 Task: Add an event with the title Lunch and Learn: Effective Time and Priority Management, date '2024/05/24', time 9:40 AM to 11:40 AMand add a description: Lunch breaks often provide a chance for socializing and building relationships with colleagues. It's a time to connect with coworkers, share stories, and engage in casual conversations.Select event color  Tomato . Add location for the event as: 456 Gran Via, Madrid, Spain, logged in from the account softage.5@softage.netand send the event invitation to softage.9@softage.net and softage.10@softage.net. Set a reminder for the event Every weekday(Monday to Friday)
Action: Mouse moved to (1269, 94)
Screenshot: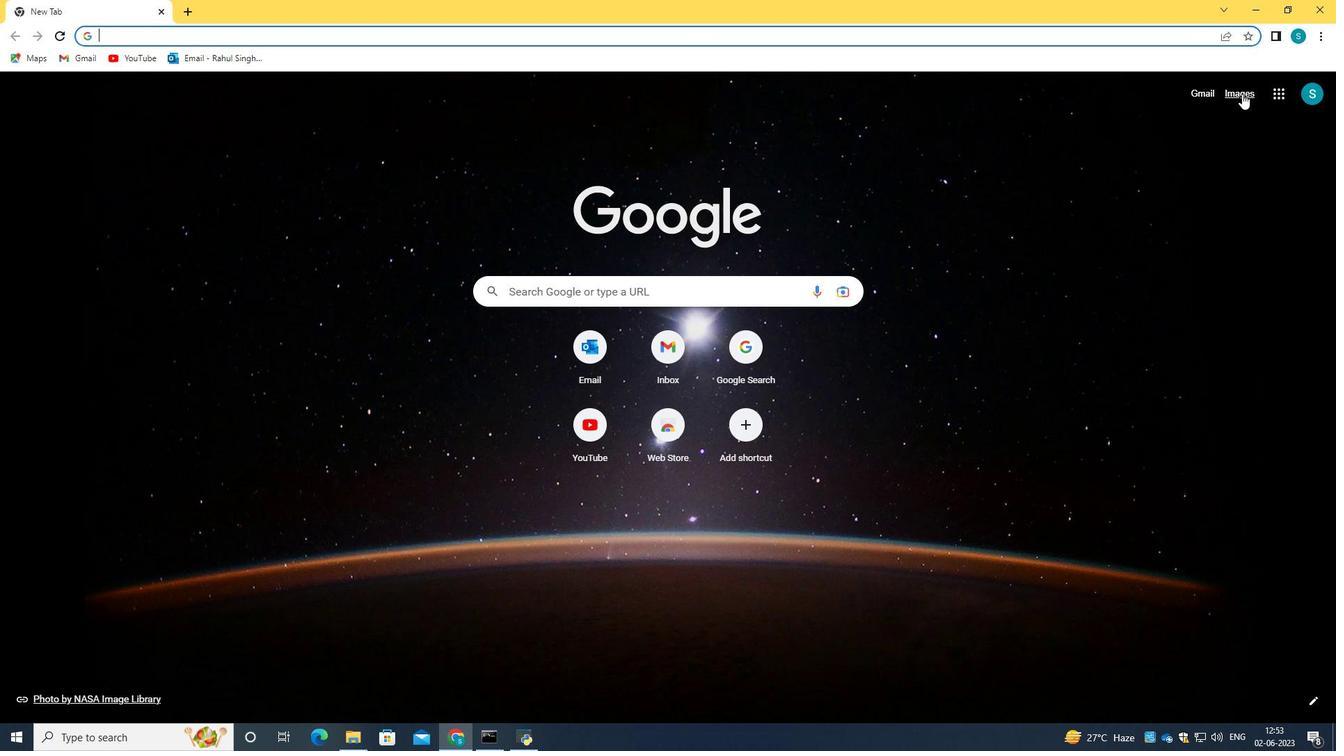 
Action: Mouse pressed left at (1269, 94)
Screenshot: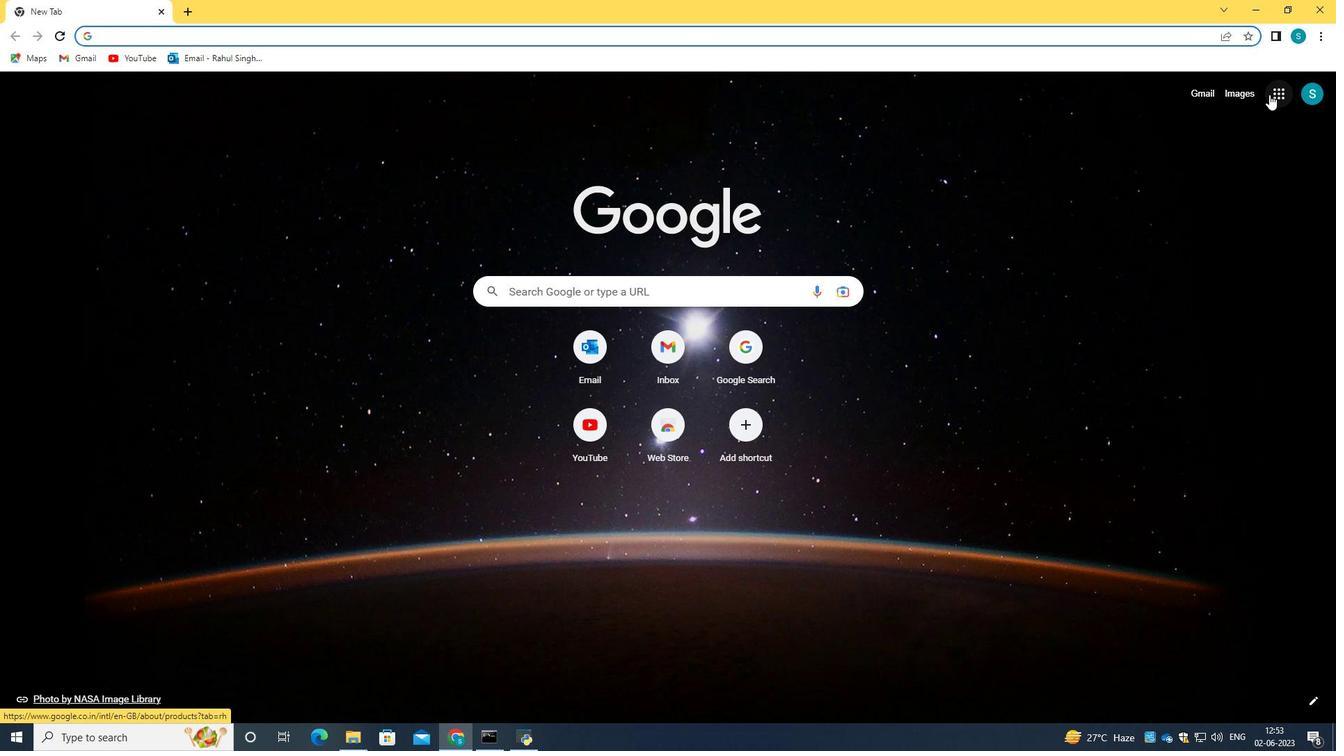 
Action: Mouse moved to (1165, 286)
Screenshot: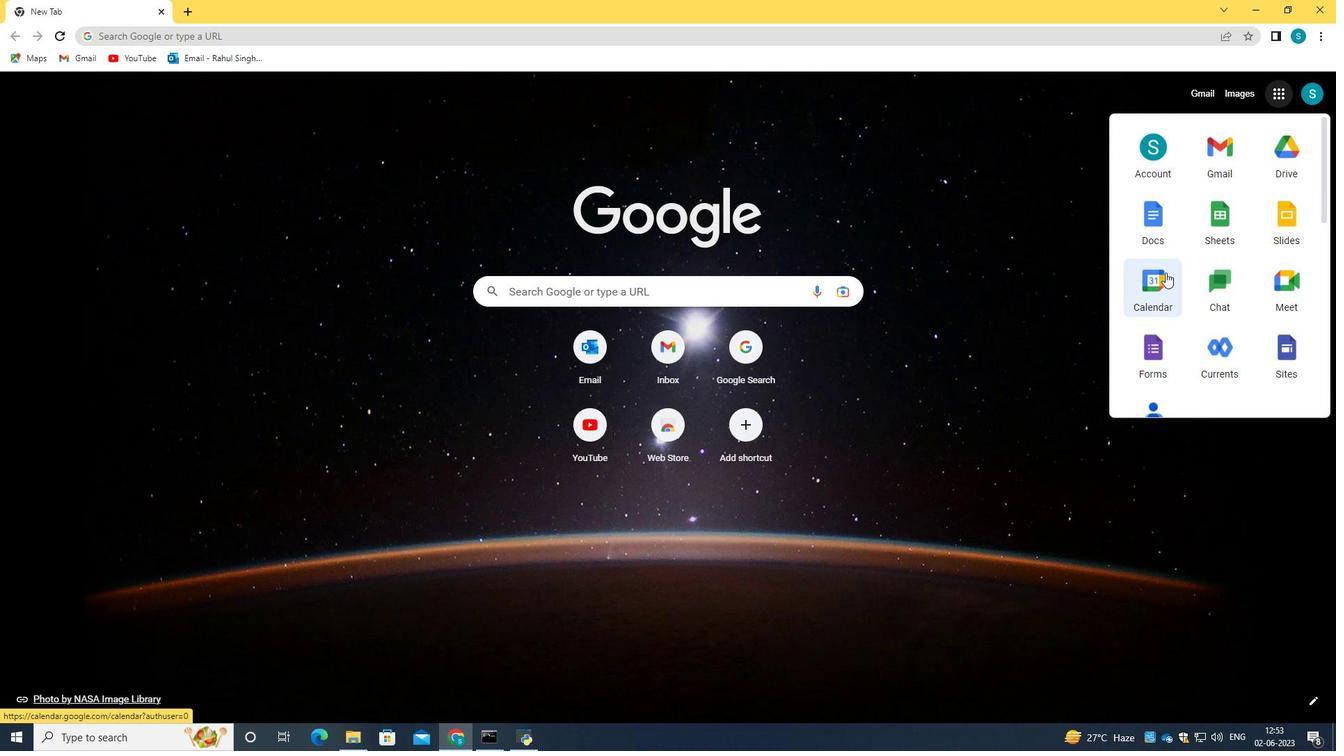 
Action: Mouse pressed left at (1165, 286)
Screenshot: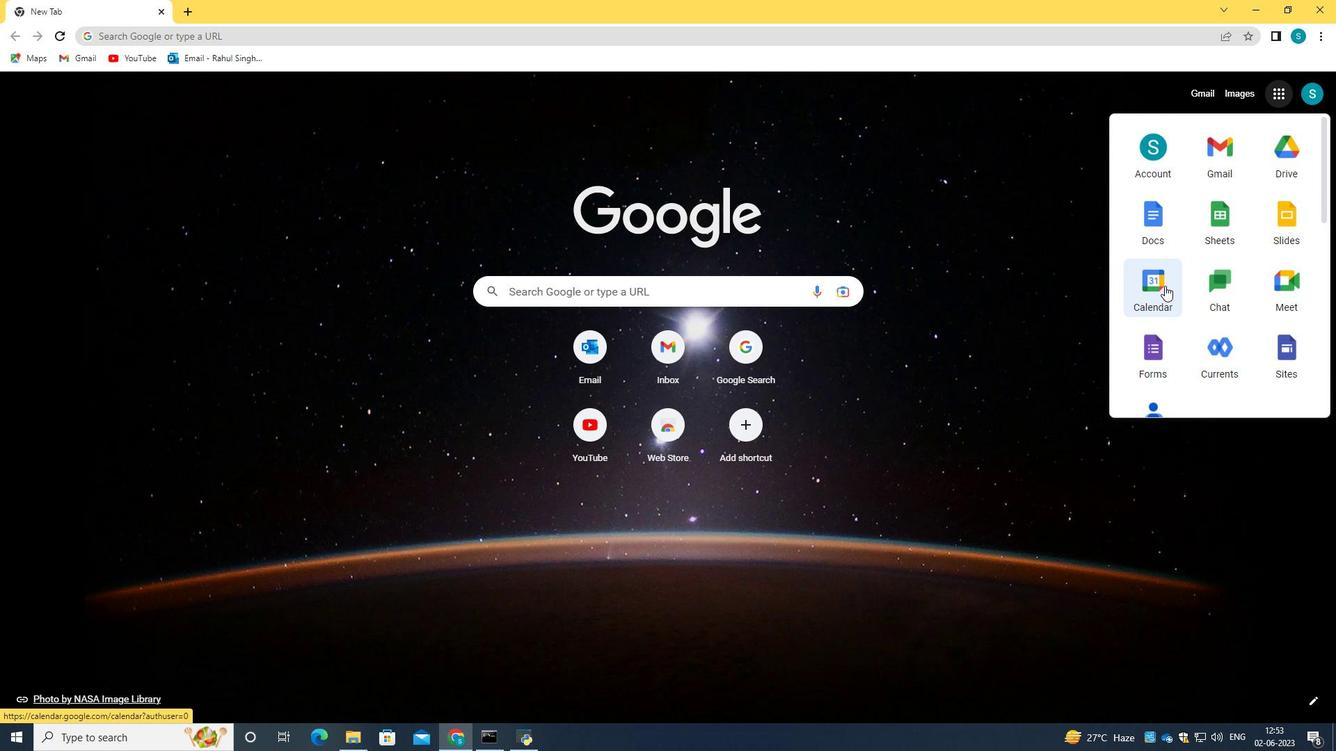 
Action: Mouse moved to (45, 151)
Screenshot: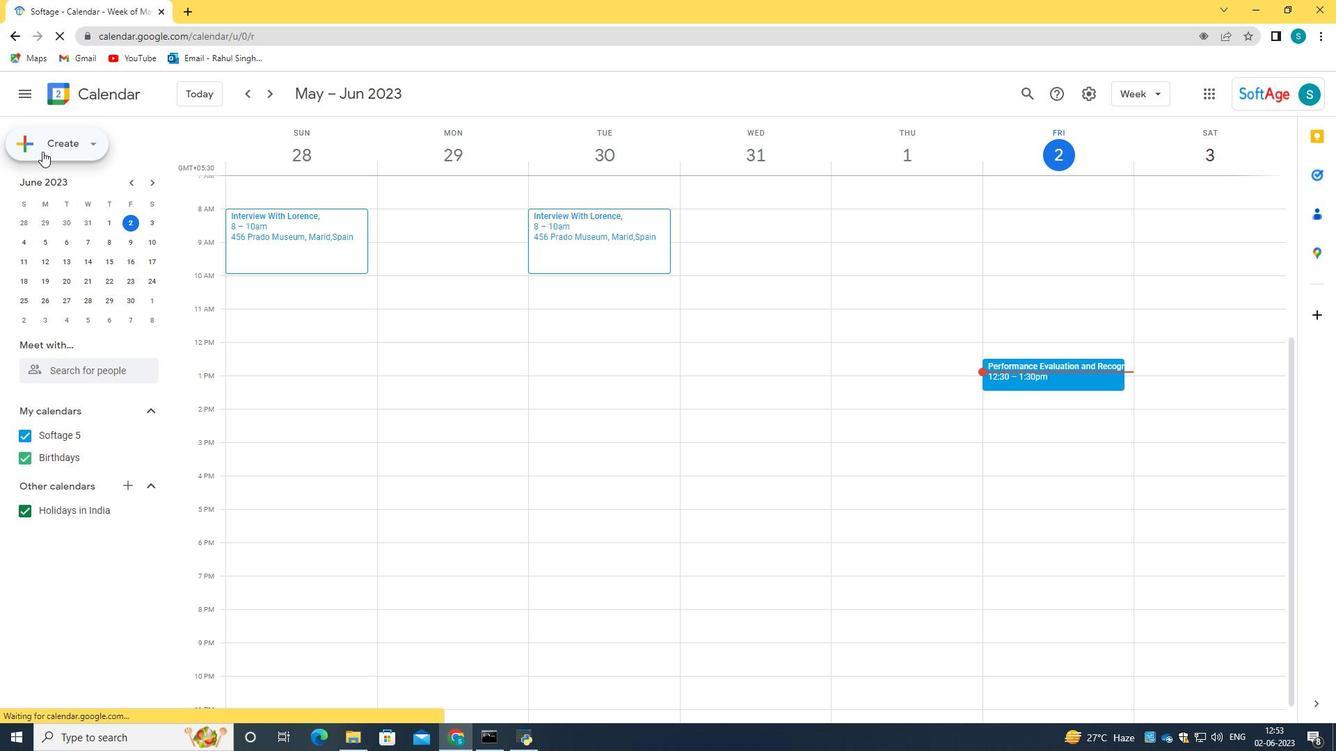 
Action: Mouse pressed left at (45, 151)
Screenshot: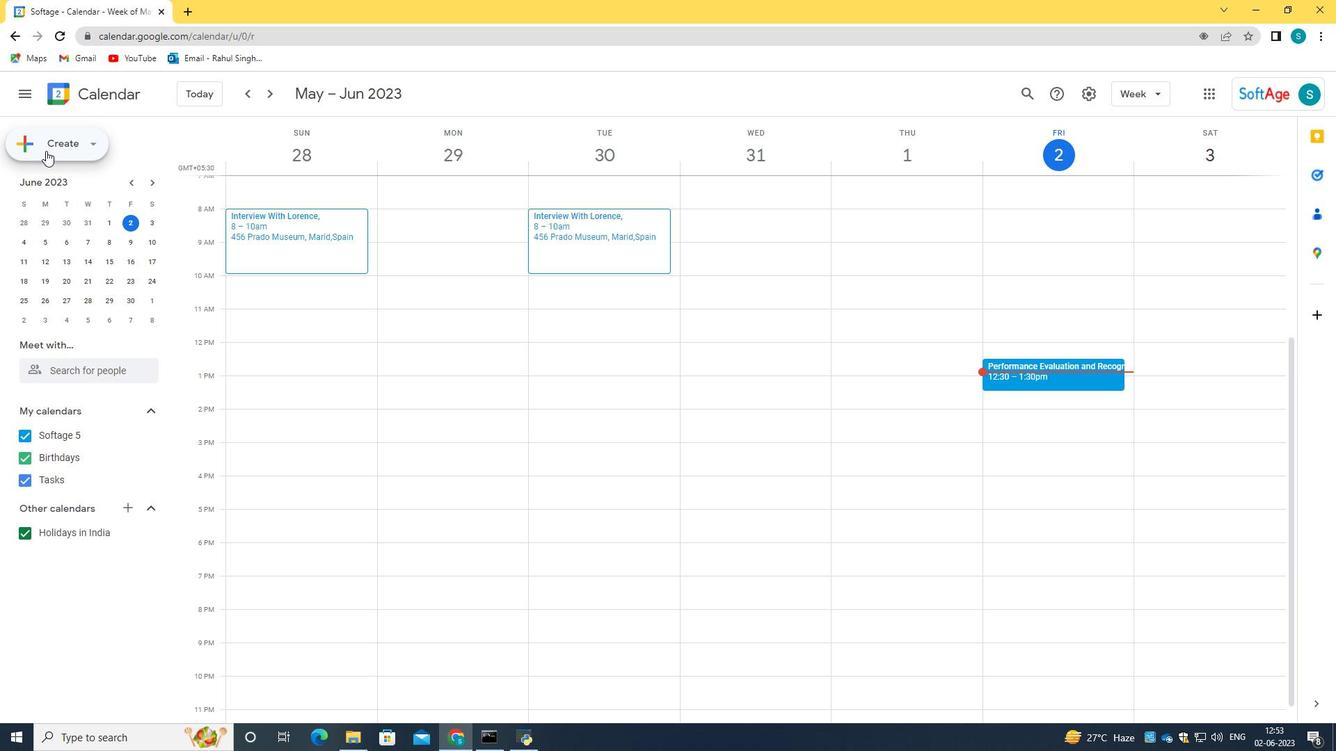 
Action: Mouse moved to (74, 187)
Screenshot: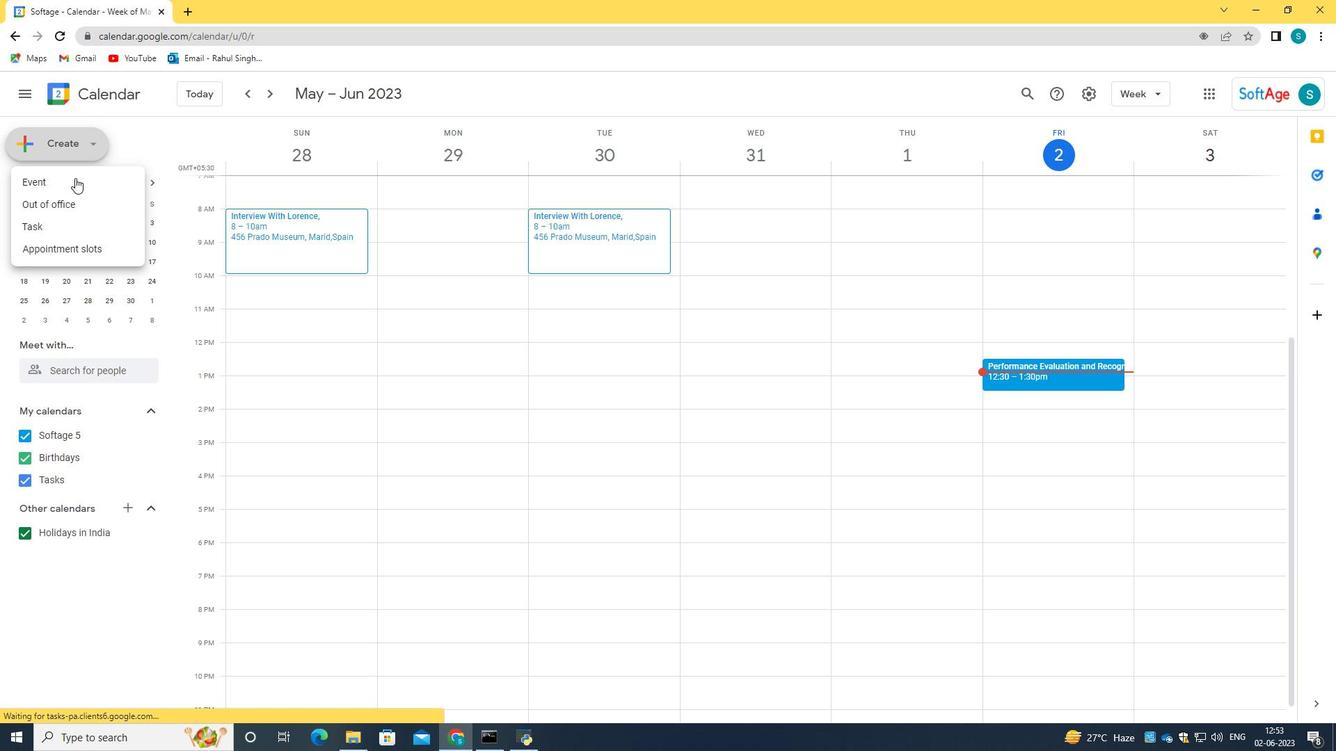 
Action: Mouse pressed left at (74, 187)
Screenshot: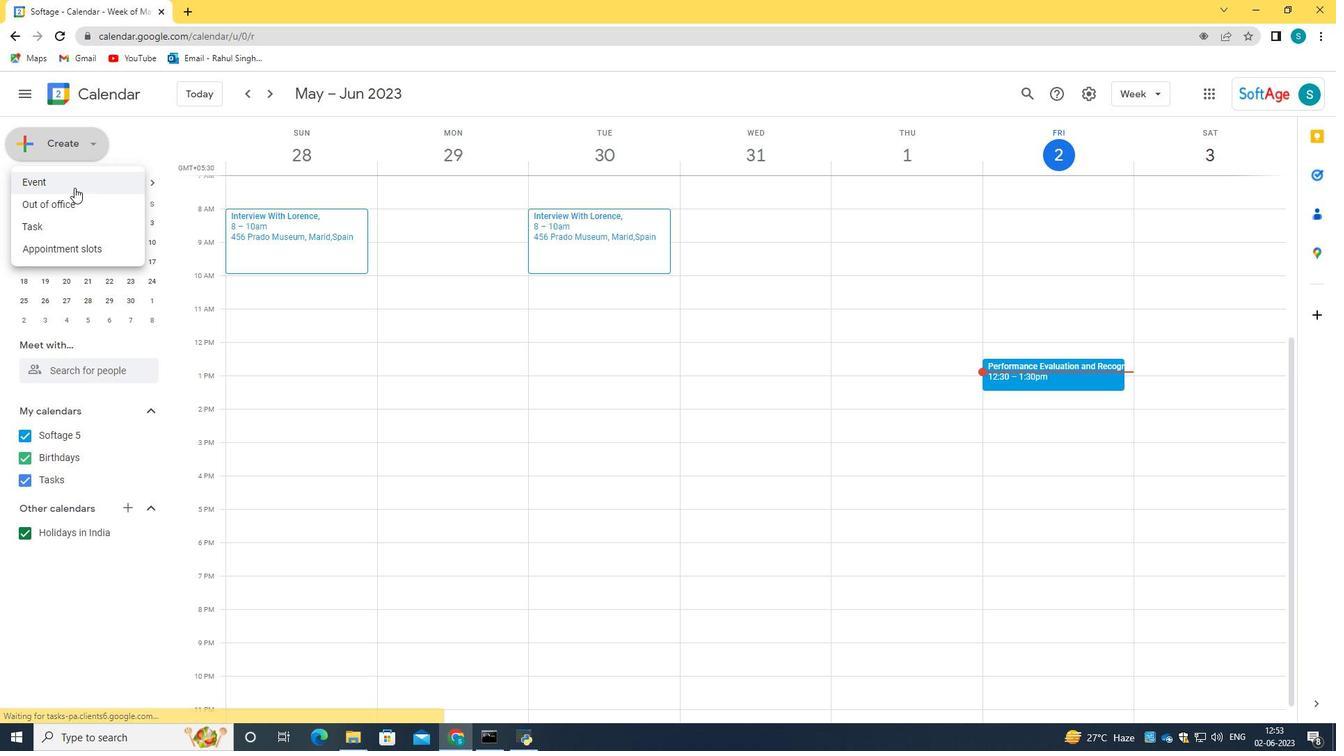 
Action: Mouse moved to (882, 566)
Screenshot: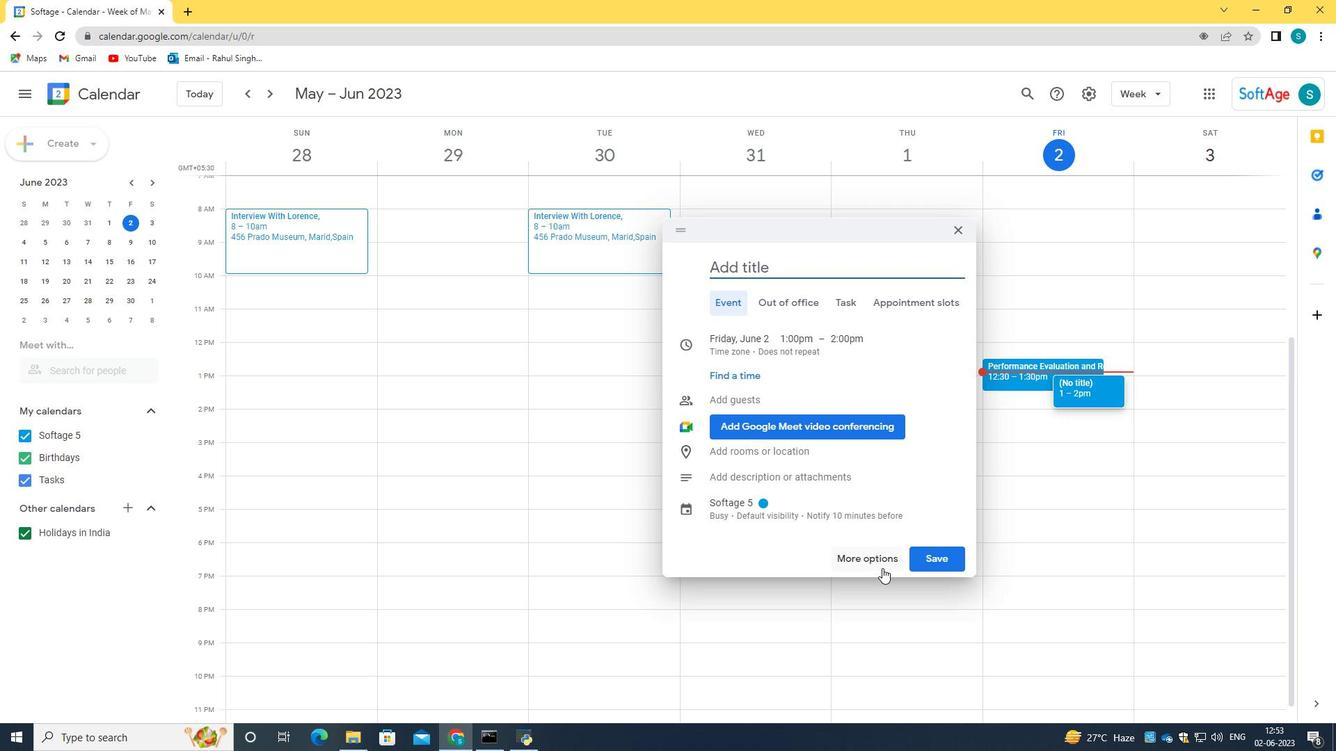 
Action: Mouse pressed left at (882, 566)
Screenshot: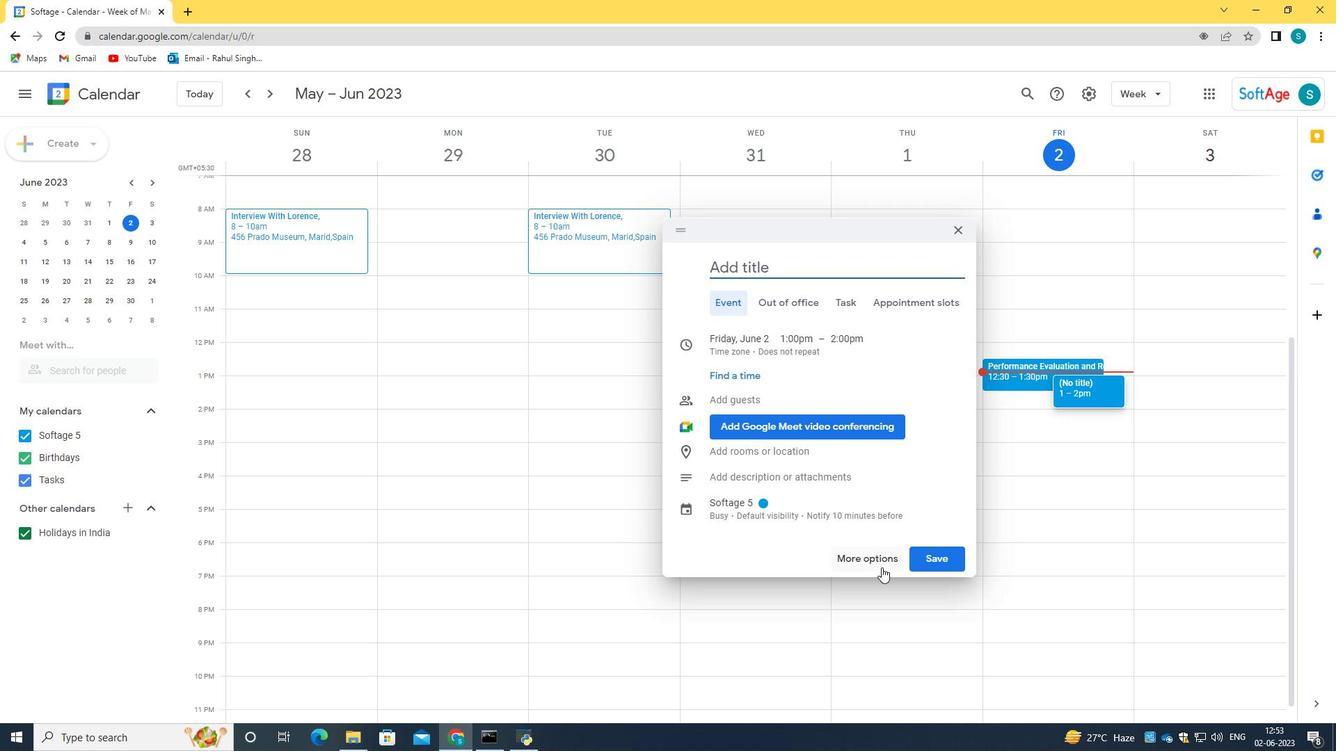 
Action: Mouse moved to (149, 97)
Screenshot: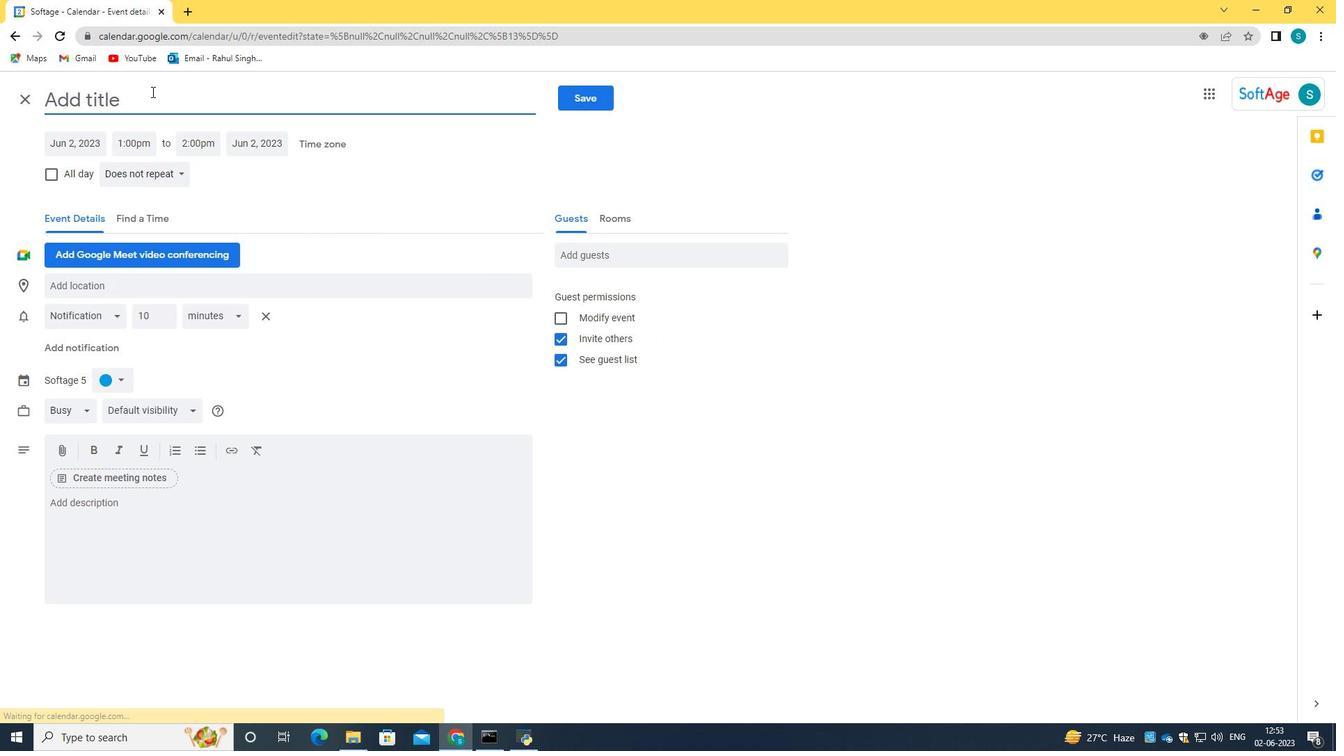 
Action: Mouse pressed left at (149, 97)
Screenshot: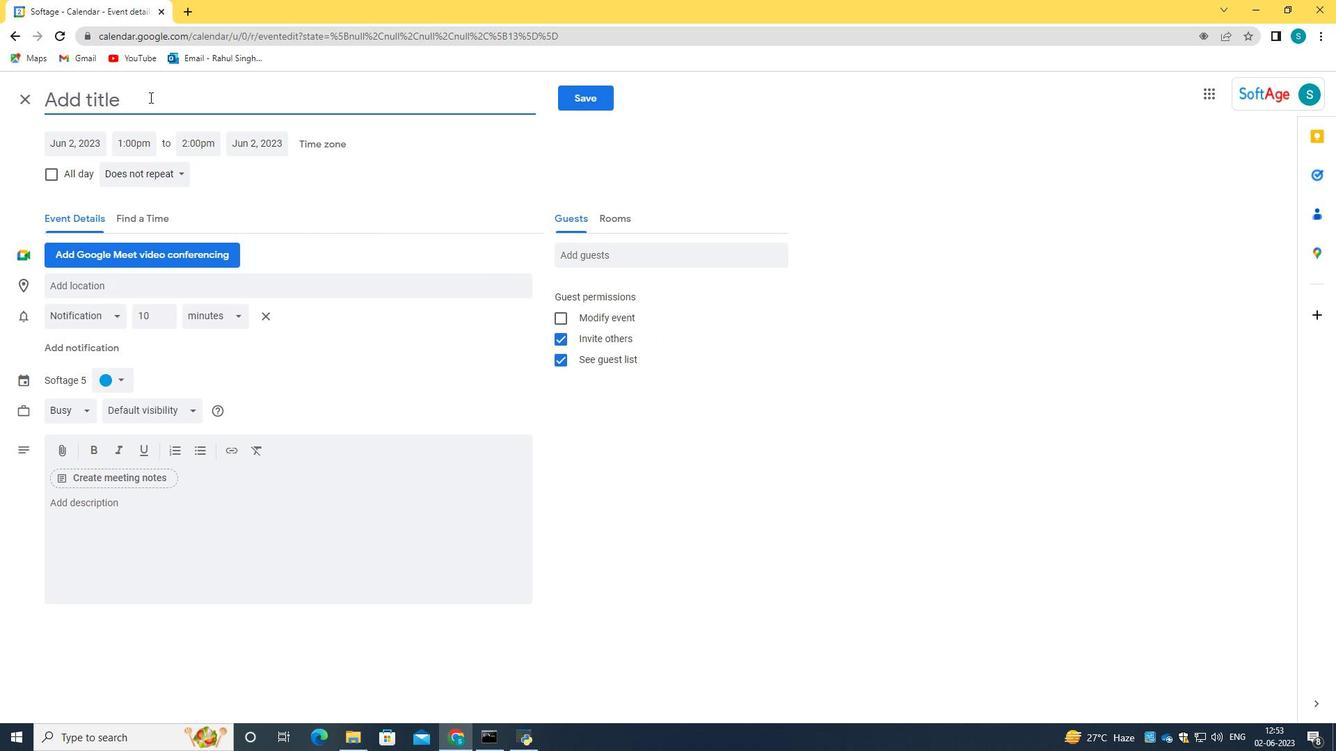 
Action: Key pressed <Key.caps_lock>L<Key.caps_lock>uc<Key.backspace>nch<Key.space>and<Key.space><Key.caps_lock>L<Key.caps_lock>earn<Key.shift_r><Key.shift_r><Key.shift_r><Key.shift_r>:<Key.space><Key.caps_lock>E<Key.caps_lock>ffective<Key.space><Key.caps_lock>T<Key.caps_lock>ime<Key.space>and<Key.space><Key.caps_lock>P<Key.caps_lock>rioity<Key.space><Key.caps_lock>M<Key.caps_lock>anagement
Screenshot: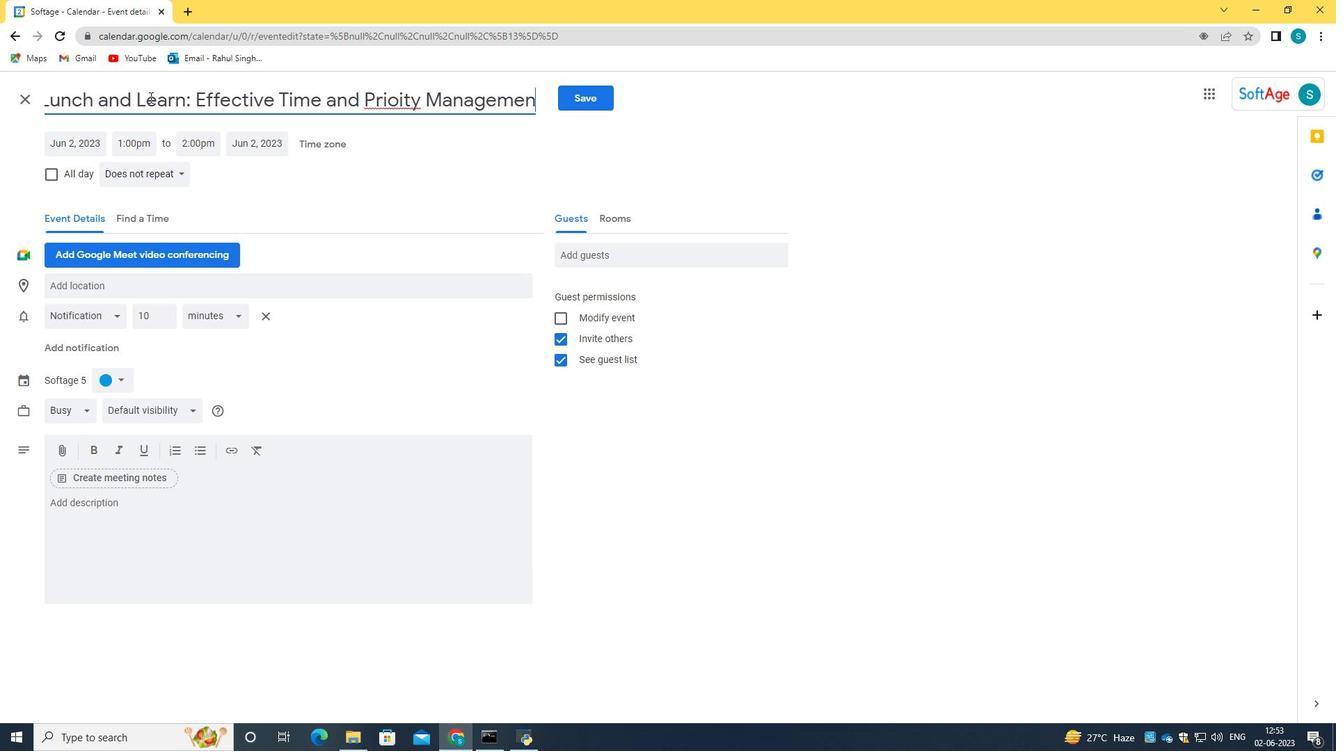 
Action: Mouse moved to (381, 98)
Screenshot: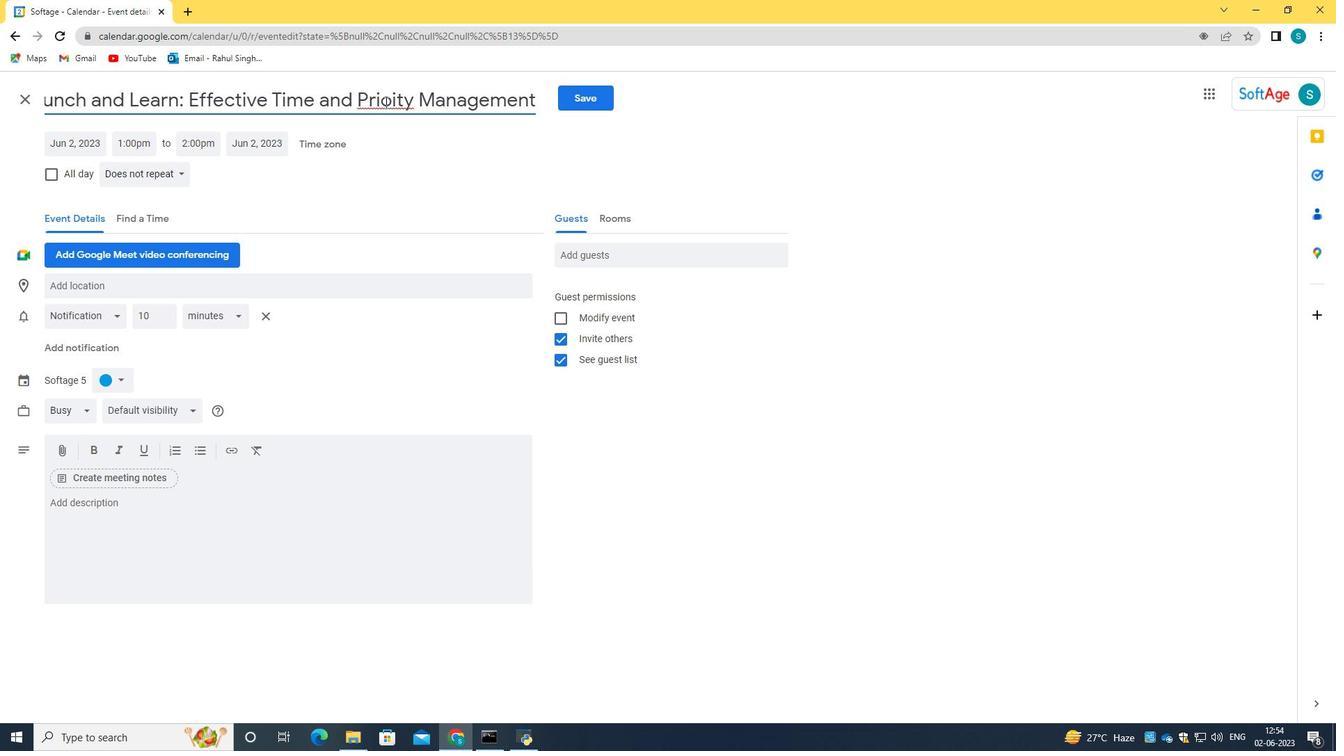 
Action: Mouse pressed left at (381, 98)
Screenshot: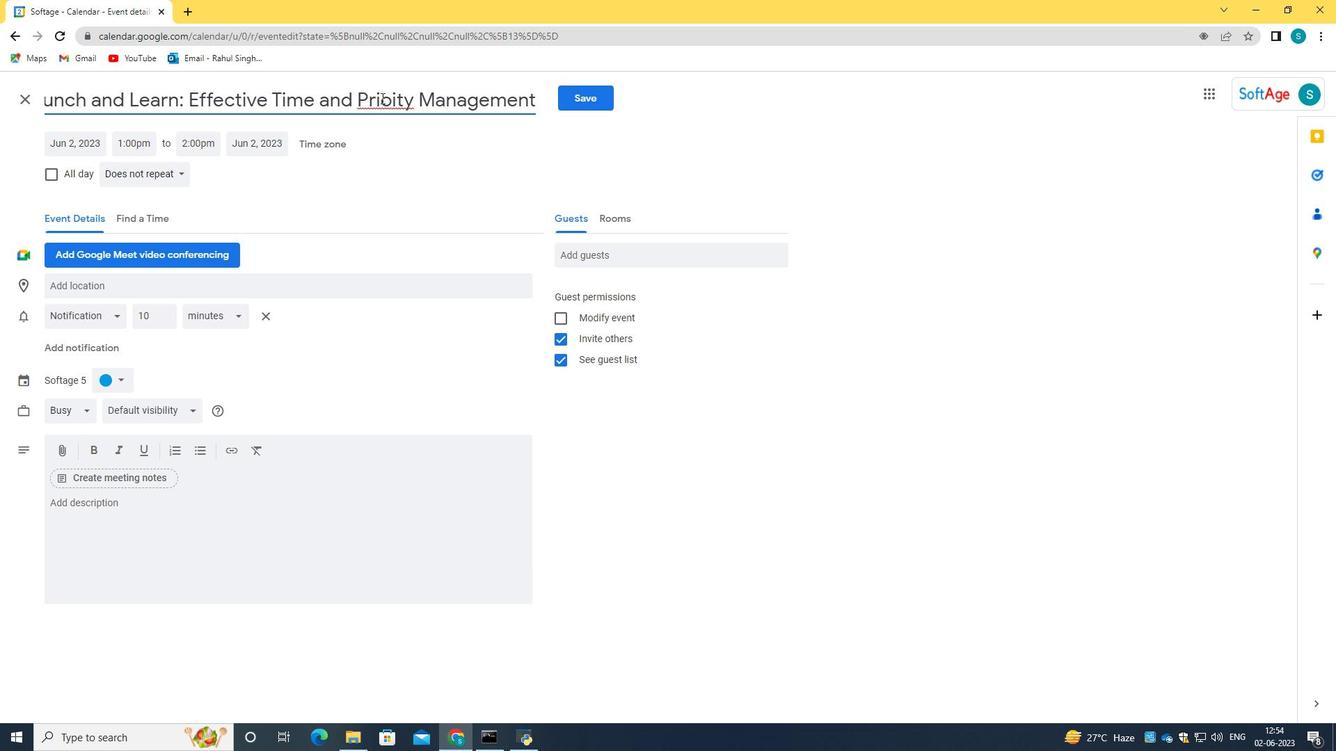 
Action: Mouse moved to (381, 97)
Screenshot: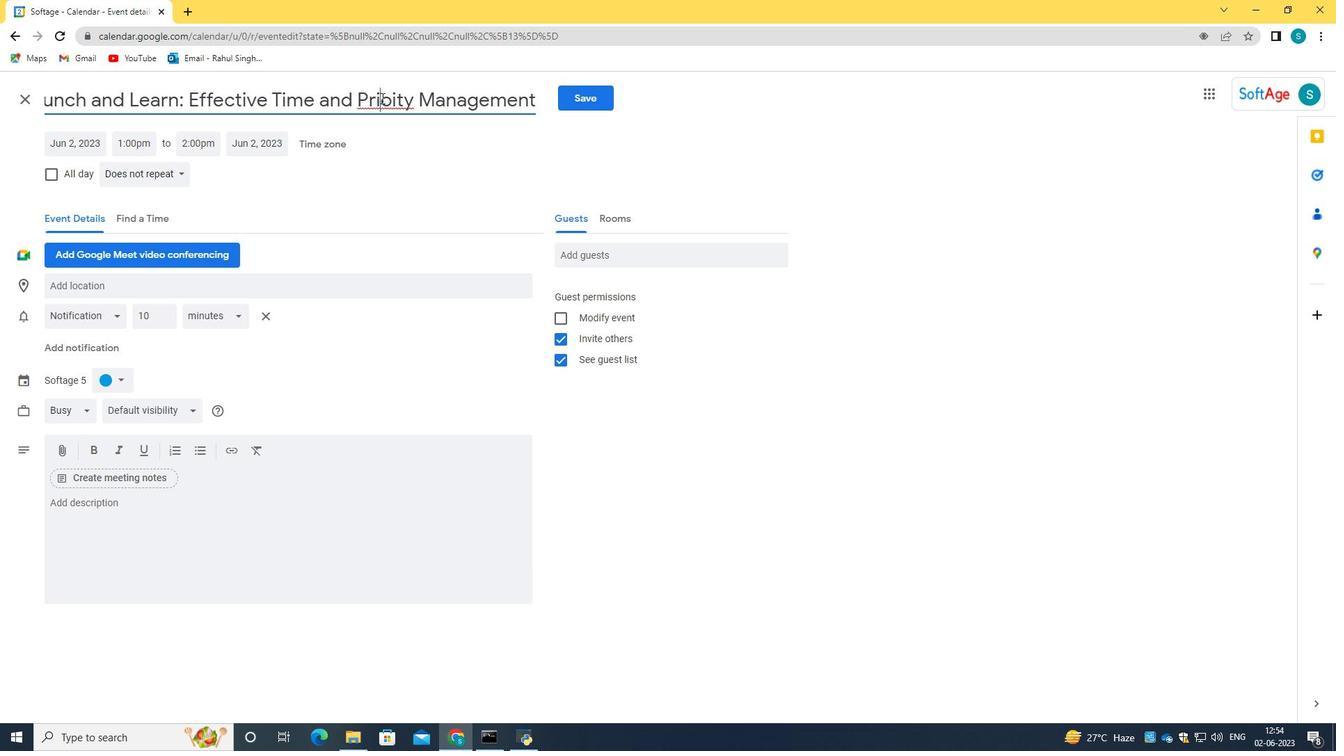 
Action: Mouse pressed right at (381, 97)
Screenshot: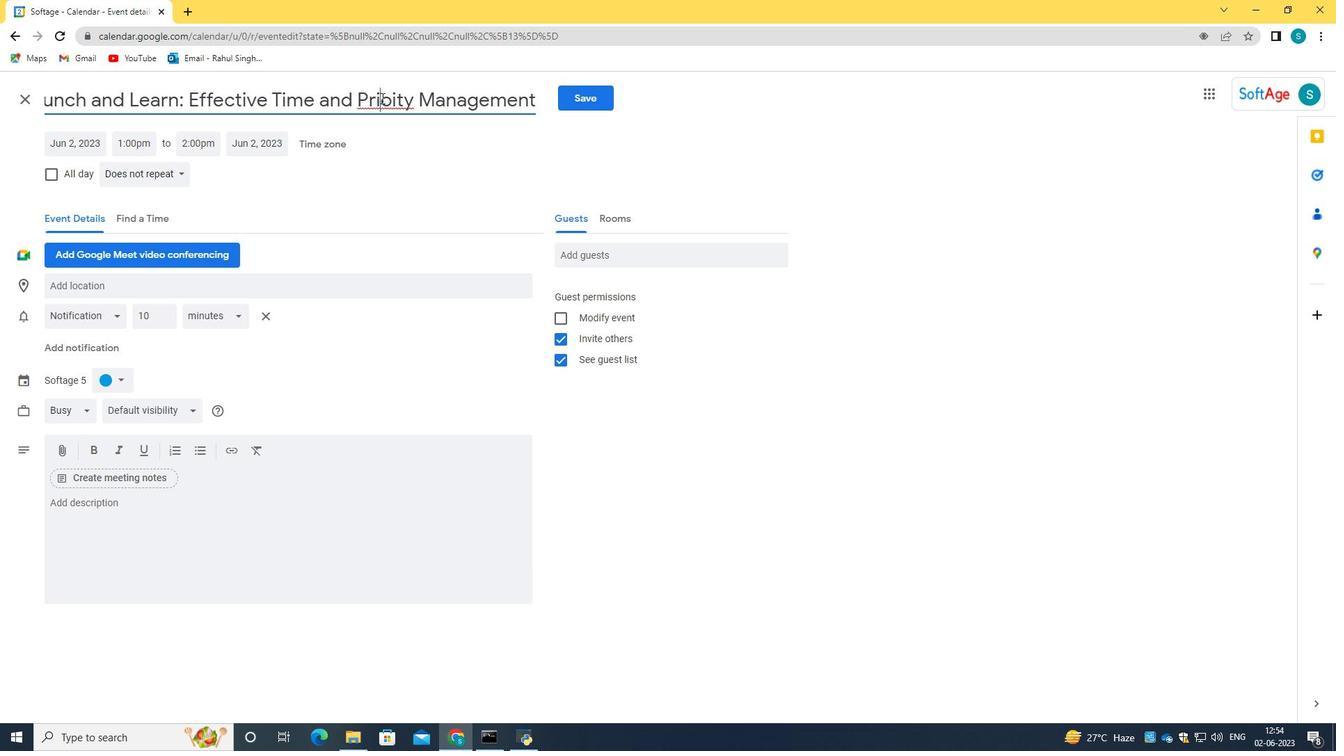 
Action: Mouse moved to (412, 108)
Screenshot: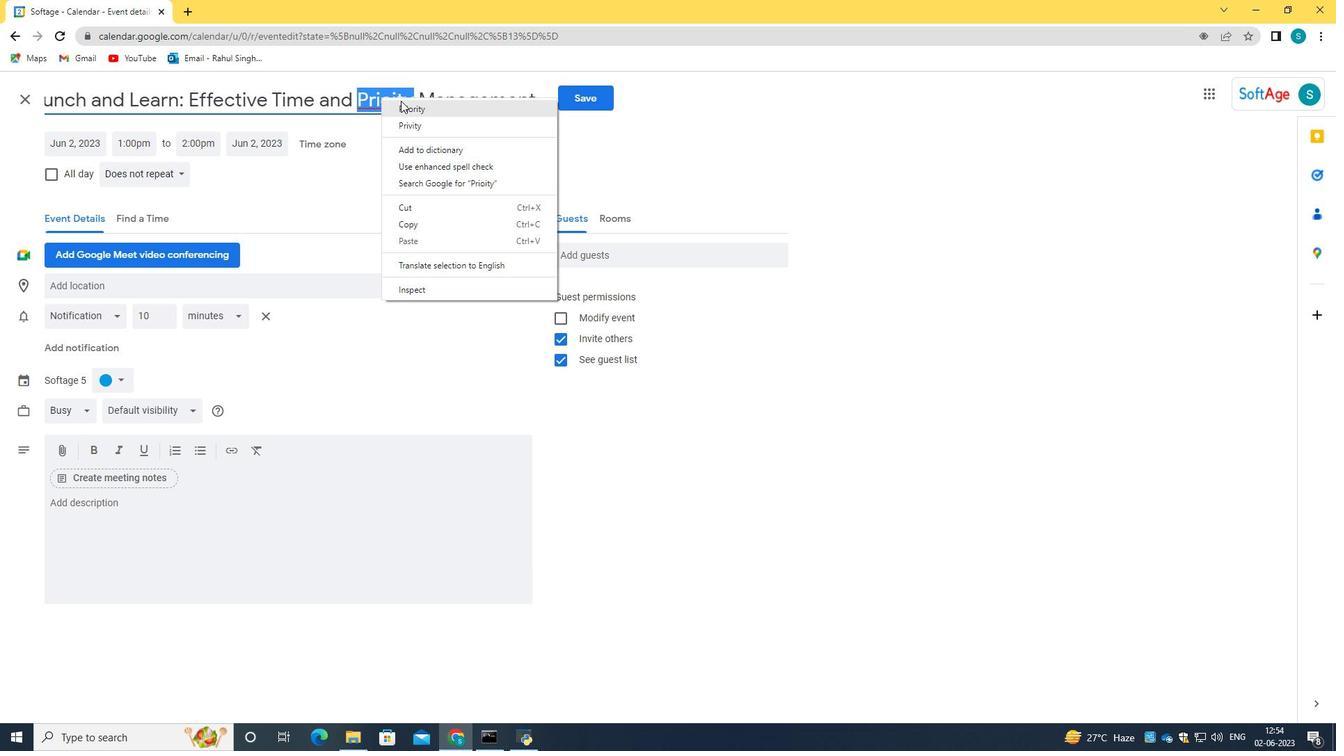 
Action: Mouse pressed left at (412, 108)
Screenshot: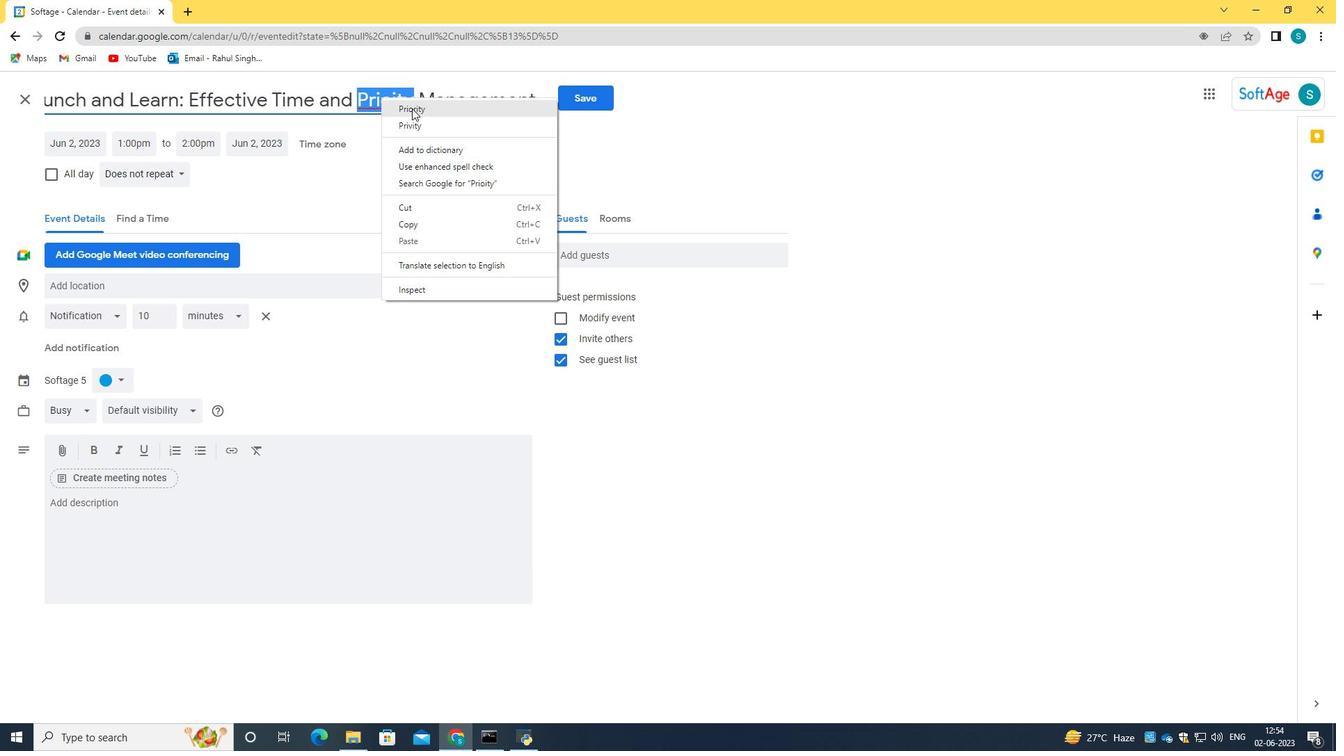 
Action: Mouse moved to (540, 98)
Screenshot: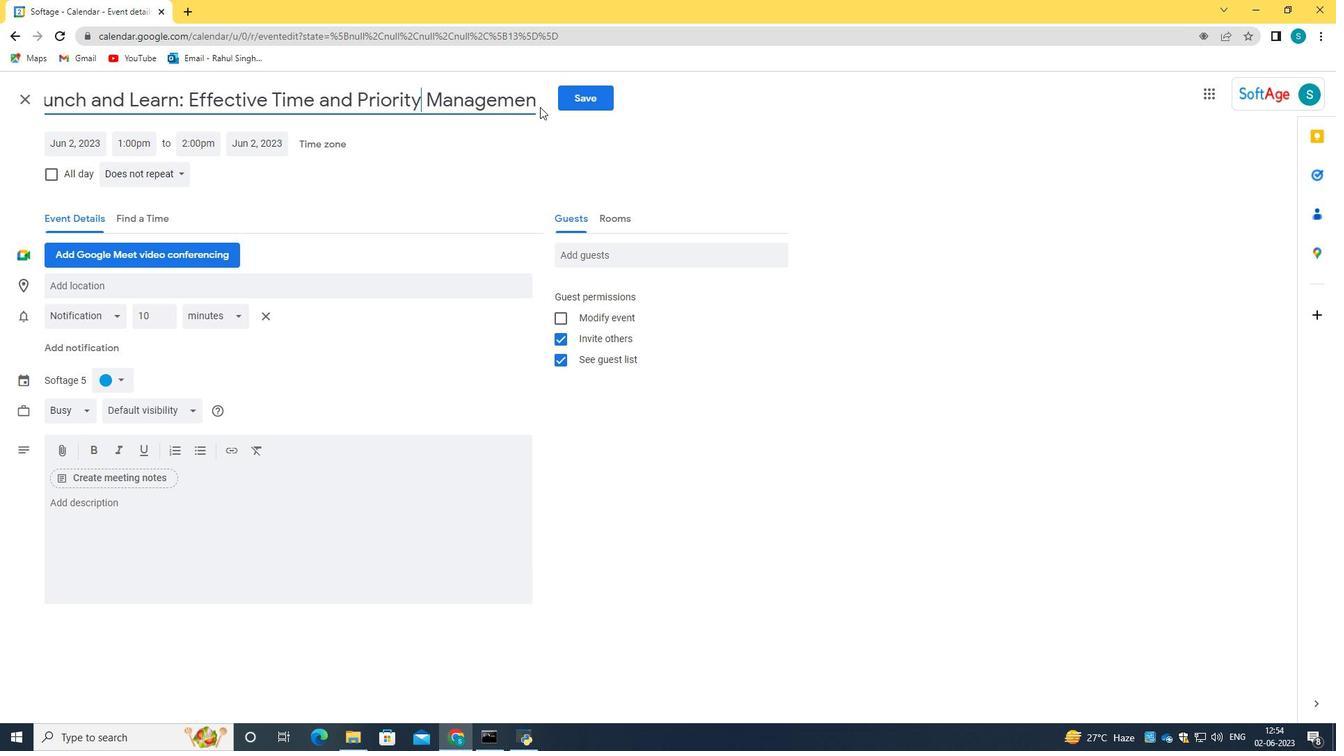 
Action: Mouse pressed left at (540, 98)
Screenshot: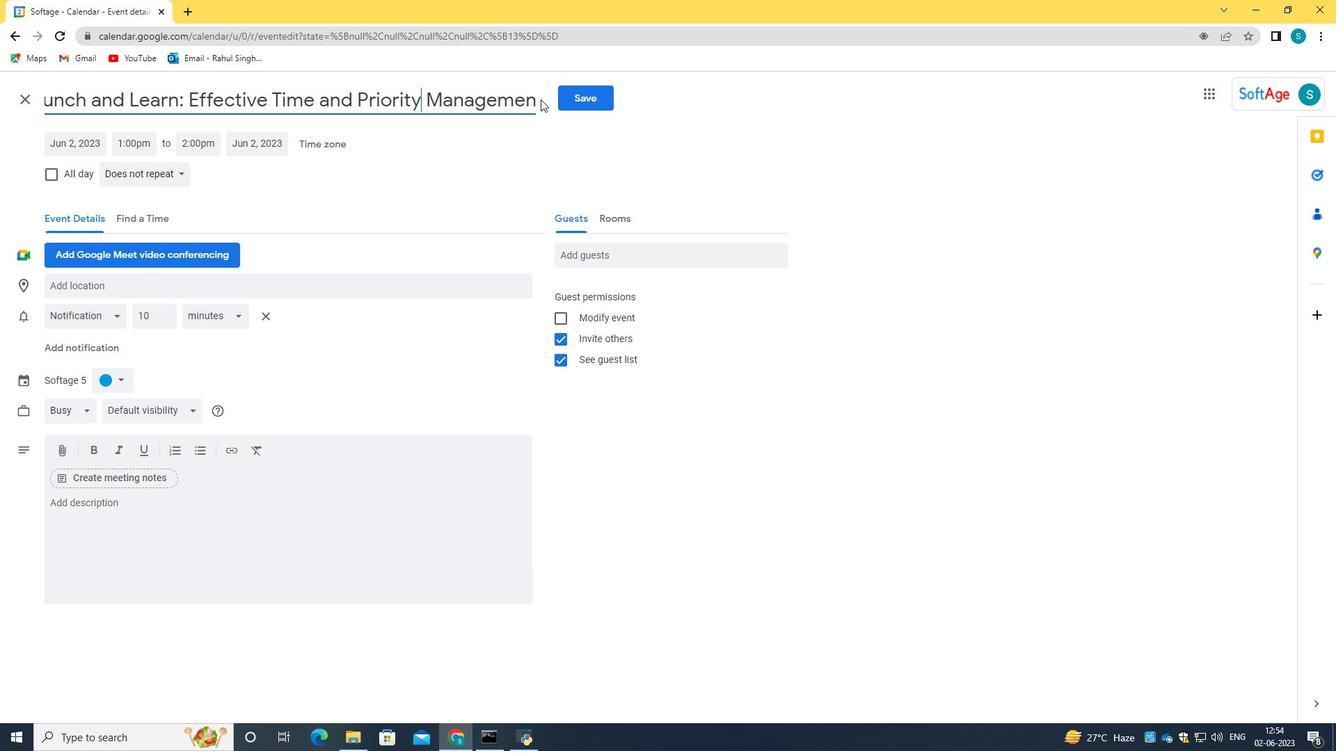 
Action: Mouse moved to (530, 103)
Screenshot: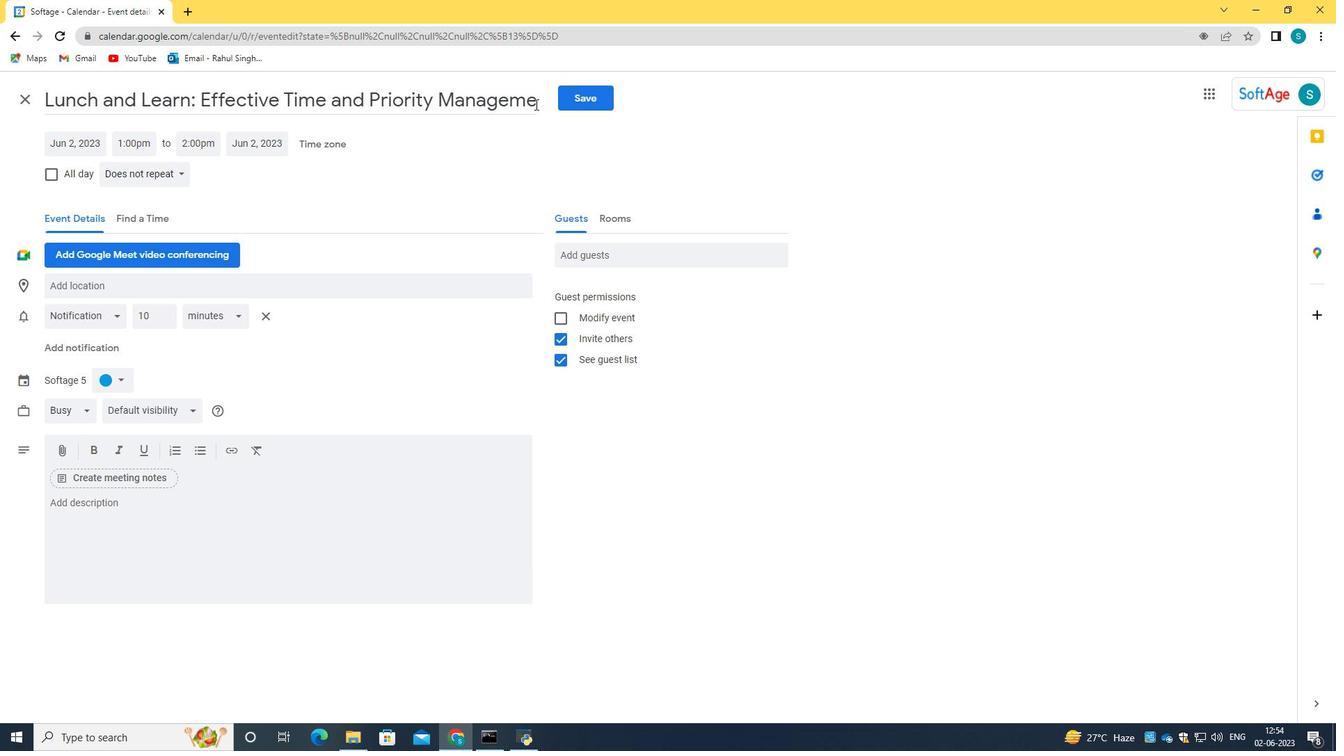 
Action: Key pressed <Key.right><Key.right><Key.right><Key.right><Key.right><Key.right><Key.right><Key.right><Key.right><Key.right><Key.right><Key.right><Key.right><Key.right><Key.right><Key.right><Key.right><Key.right><Key.right><Key.right><Key.right>
Screenshot: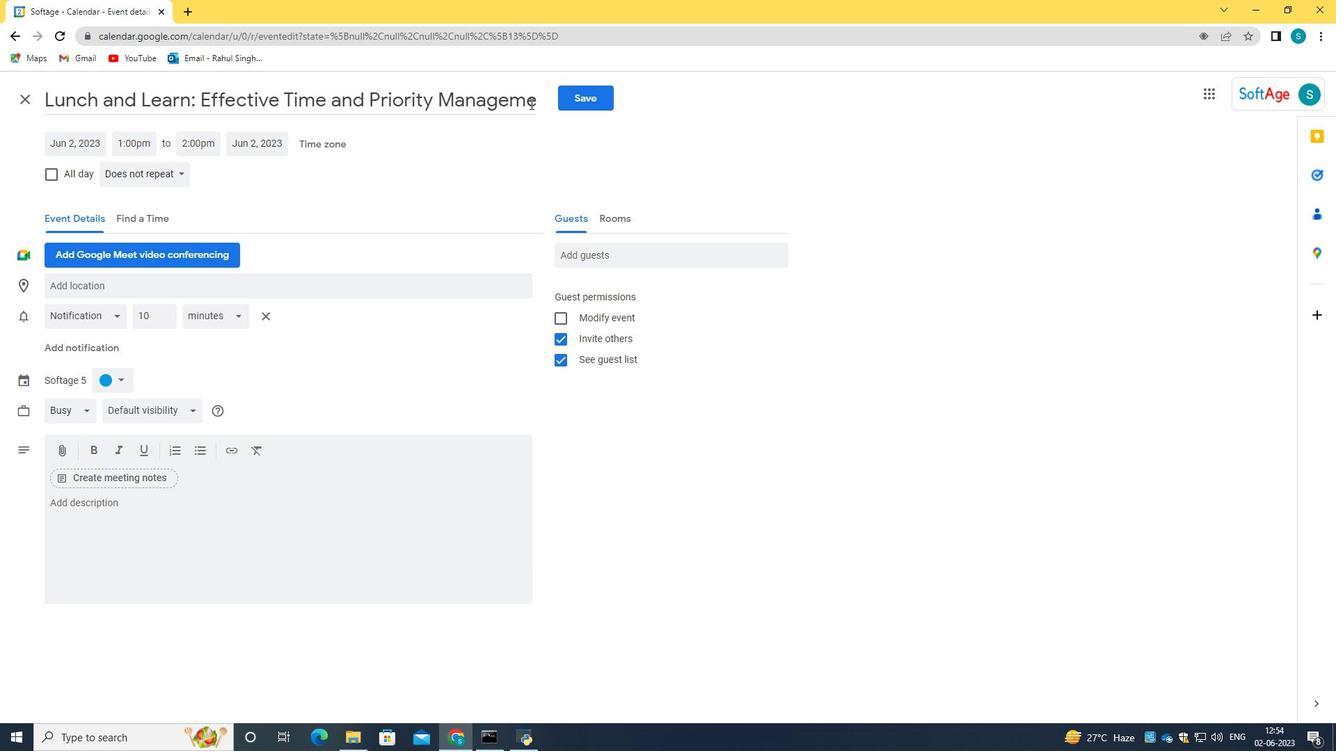 
Action: Mouse pressed left at (530, 103)
Screenshot: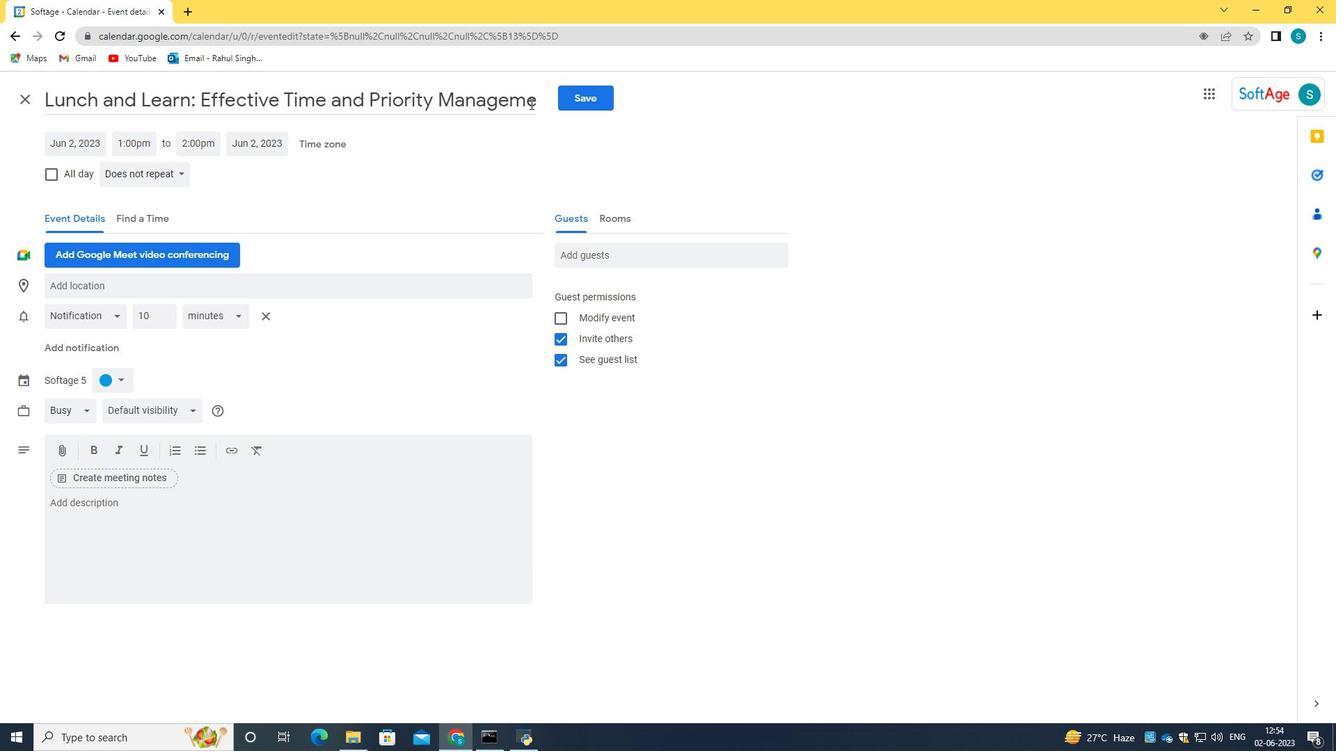 
Action: Key pressed <Key.right><Key.right><Key.right><Key.right><Key.right><Key.right><Key.right><Key.right><Key.right><Key.right><Key.right><Key.right><Key.right><Key.right><Key.right><Key.right><Key.right><Key.right><Key.right><Key.right><Key.right><Key.right><Key.right>
Screenshot: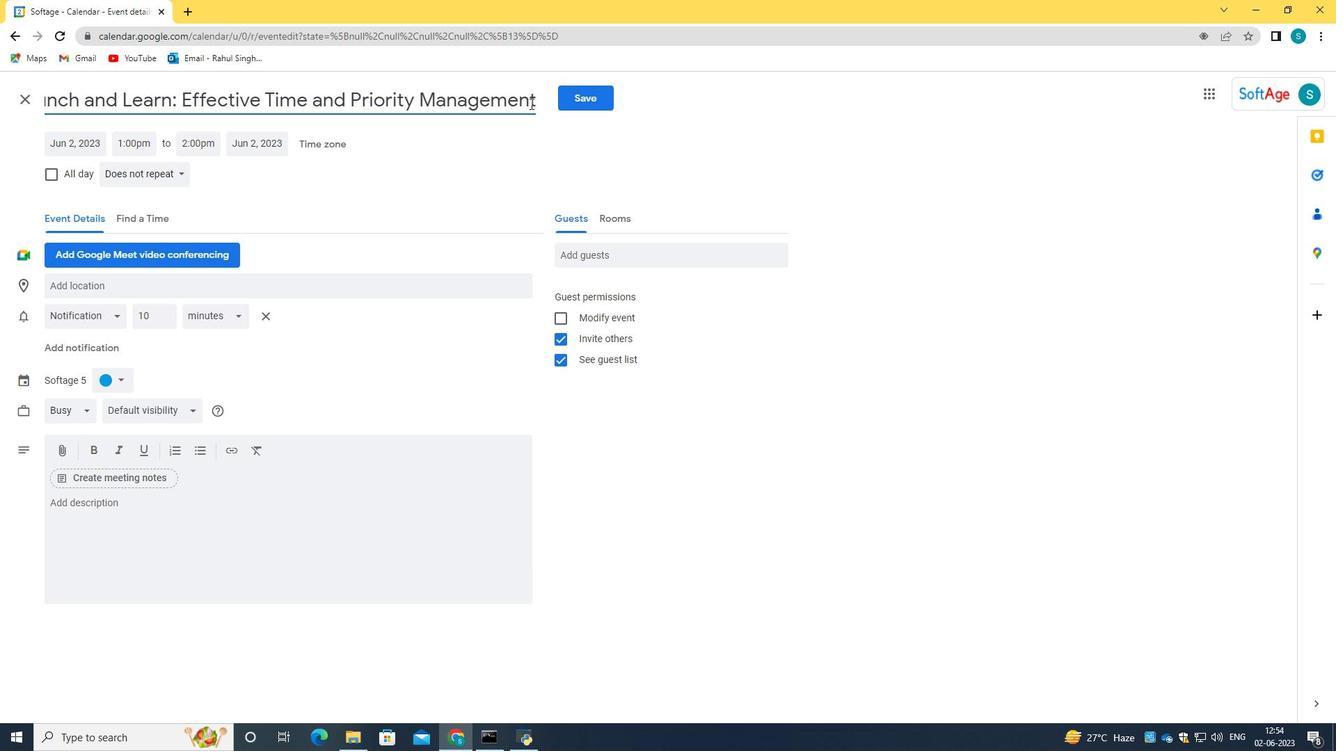 
Action: Mouse moved to (78, 138)
Screenshot: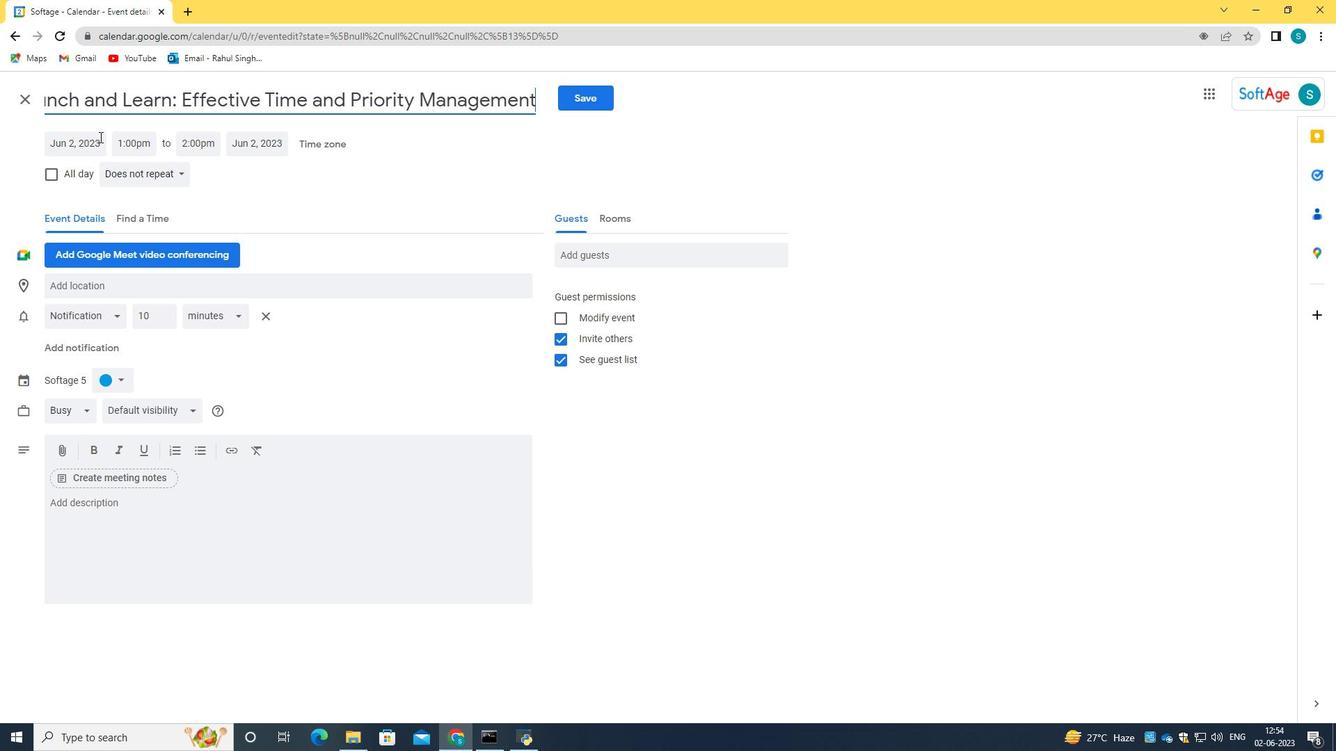 
Action: Mouse pressed left at (78, 138)
Screenshot: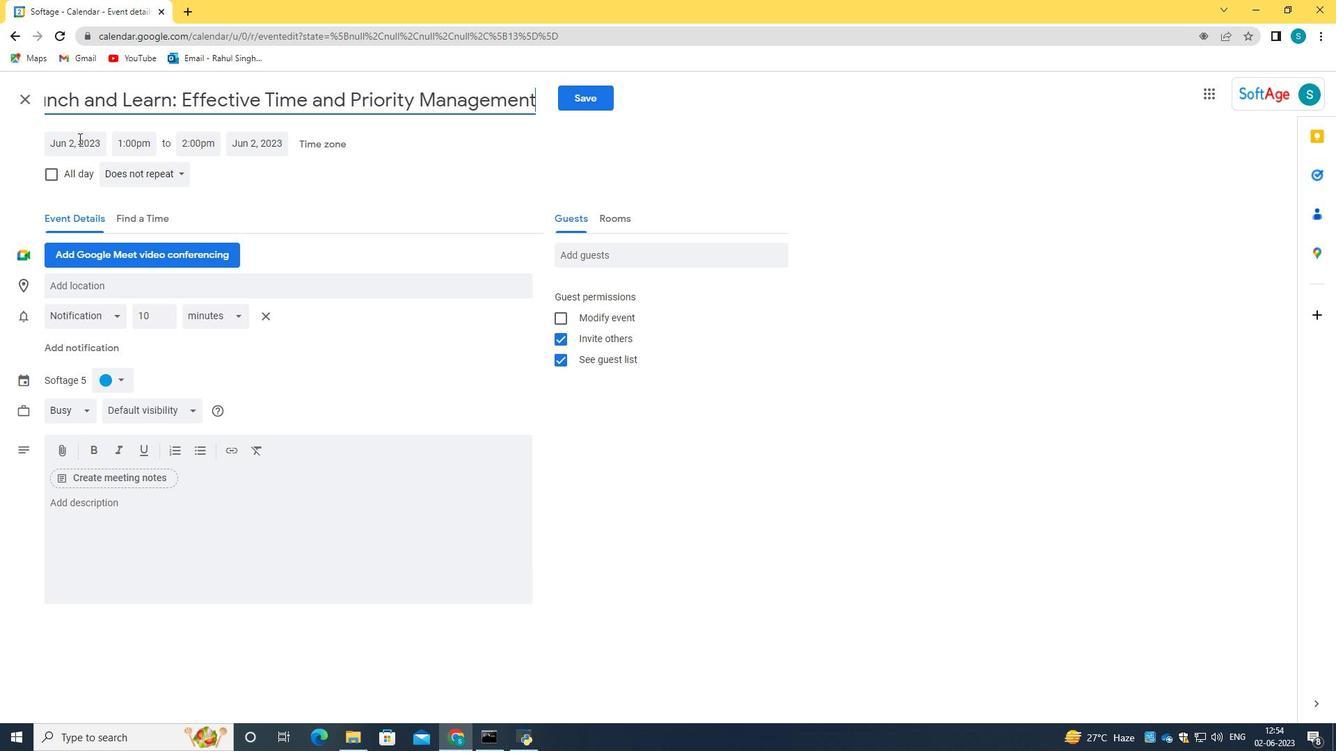 
Action: Key pressed 2024/05/24<Key.tab>9<Key.shift_r>:40am<Key.tab>11<Key.shift_r>:40am<Key.tab>
Screenshot: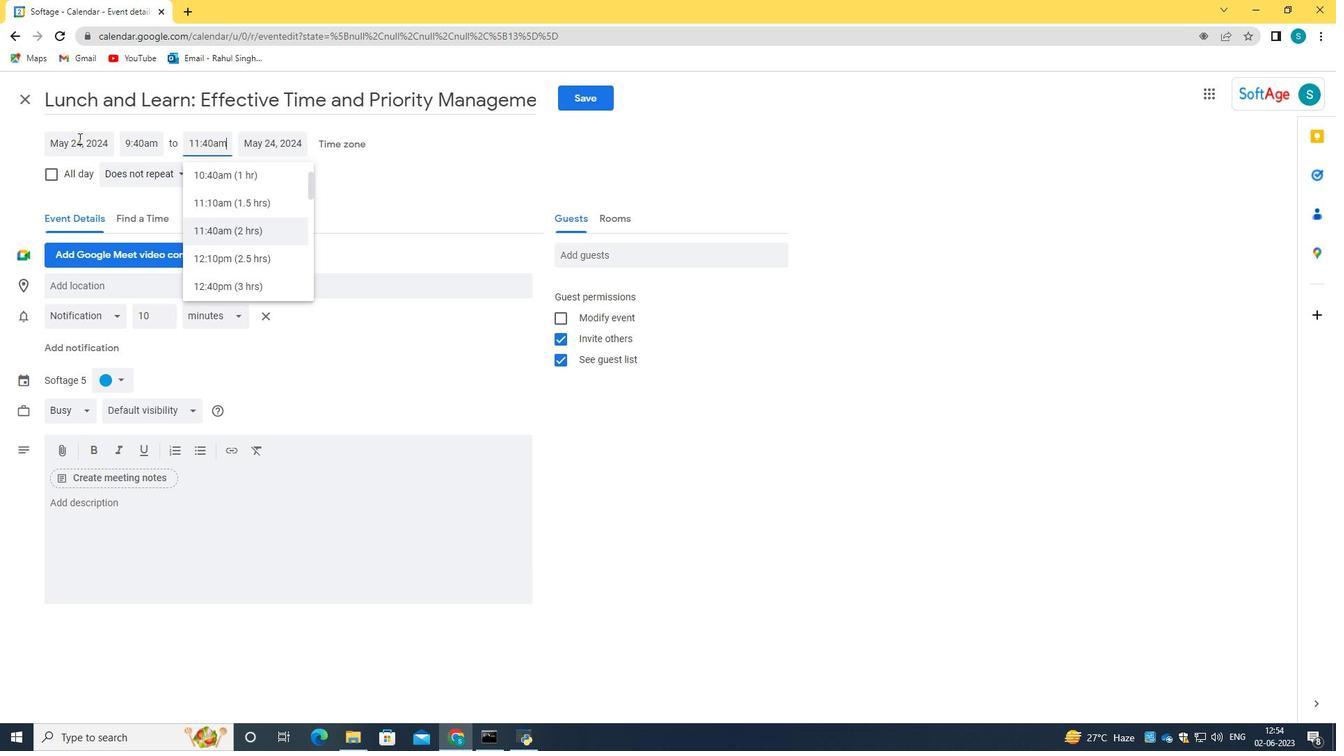 
Action: Mouse moved to (215, 204)
Screenshot: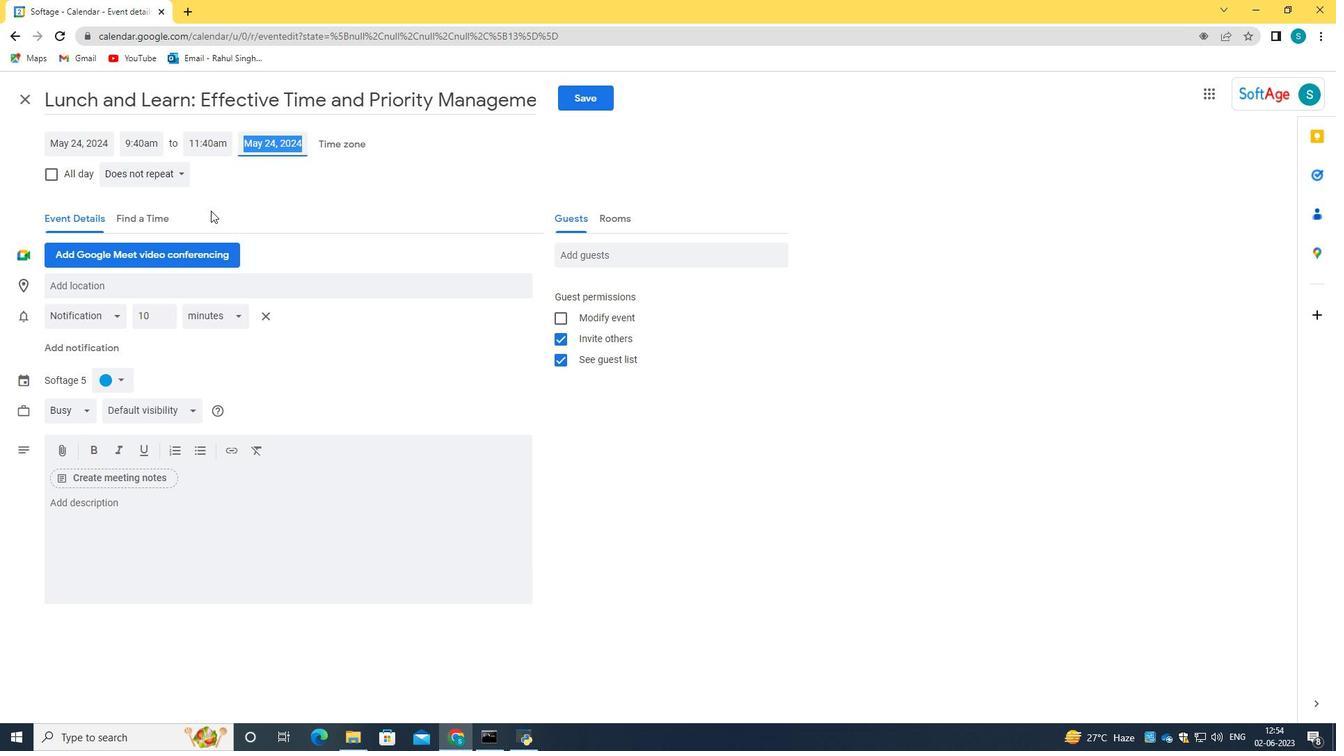 
Action: Mouse pressed left at (215, 204)
Screenshot: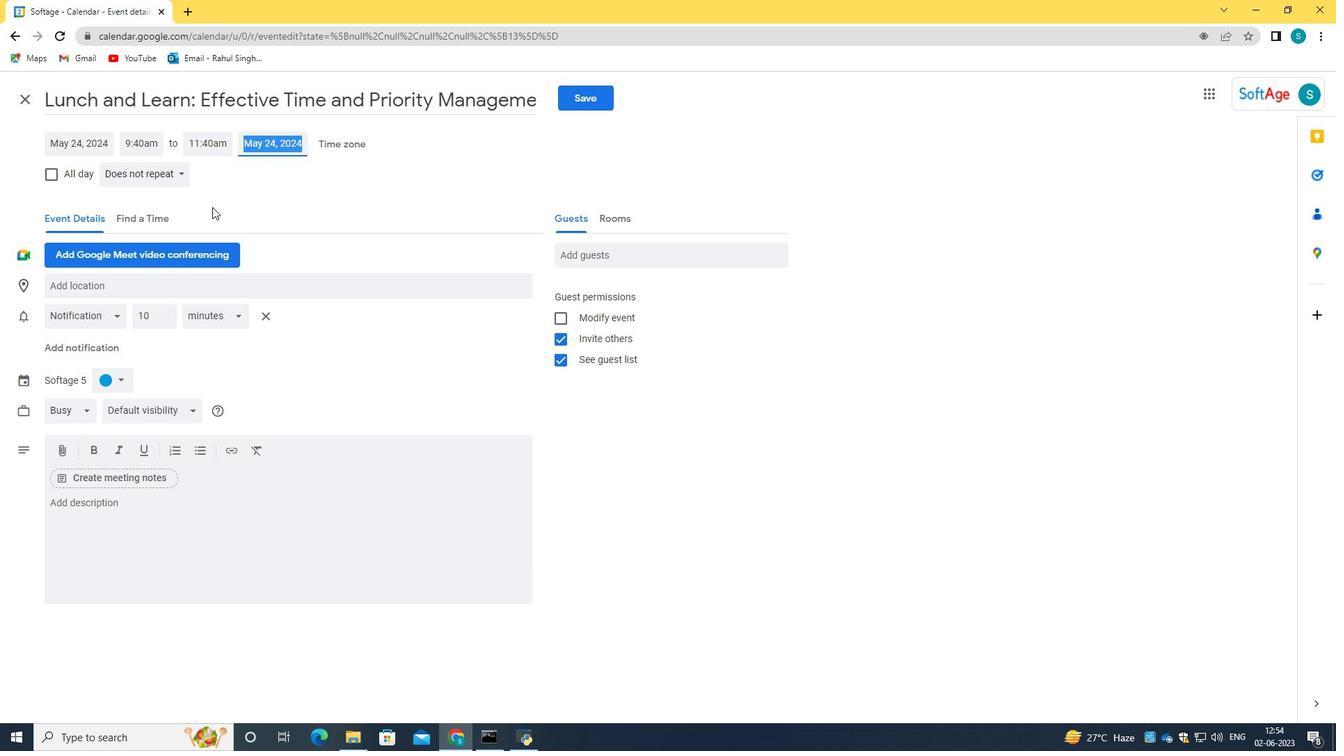 
Action: Mouse moved to (178, 532)
Screenshot: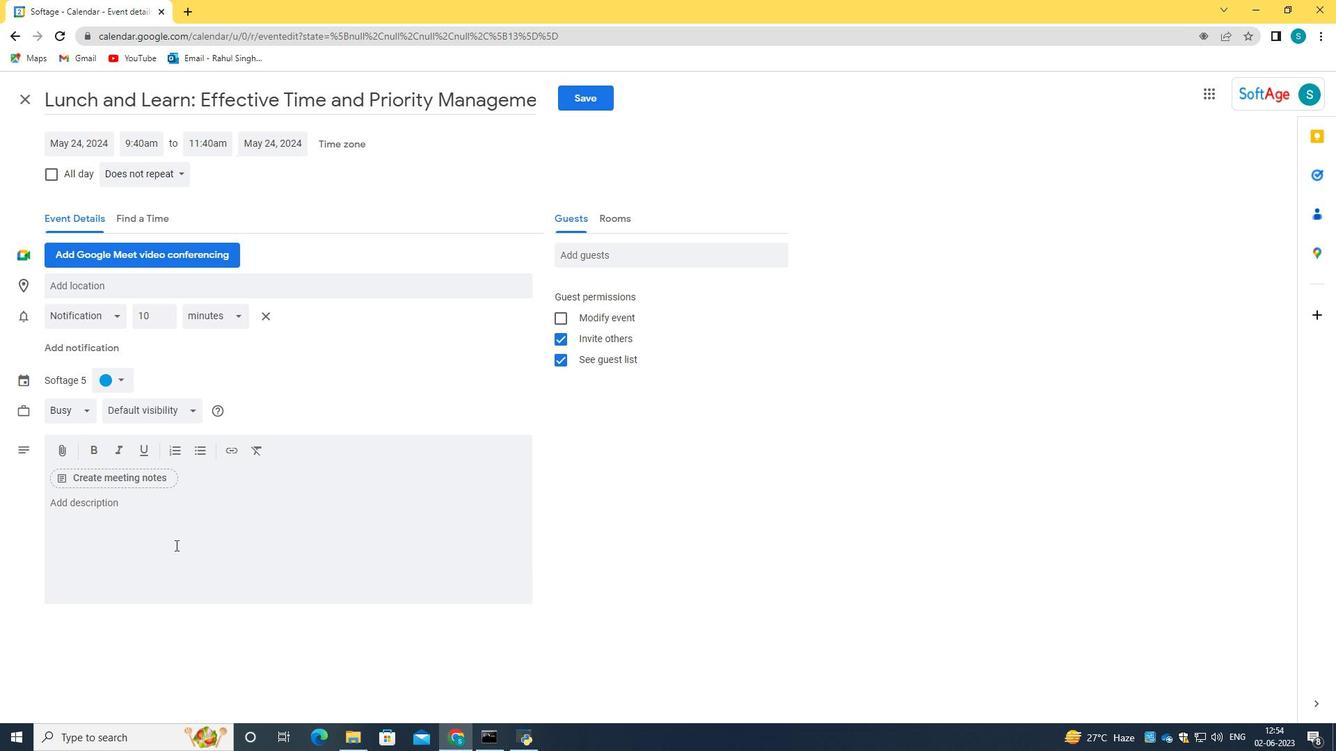 
Action: Mouse pressed left at (178, 532)
Screenshot: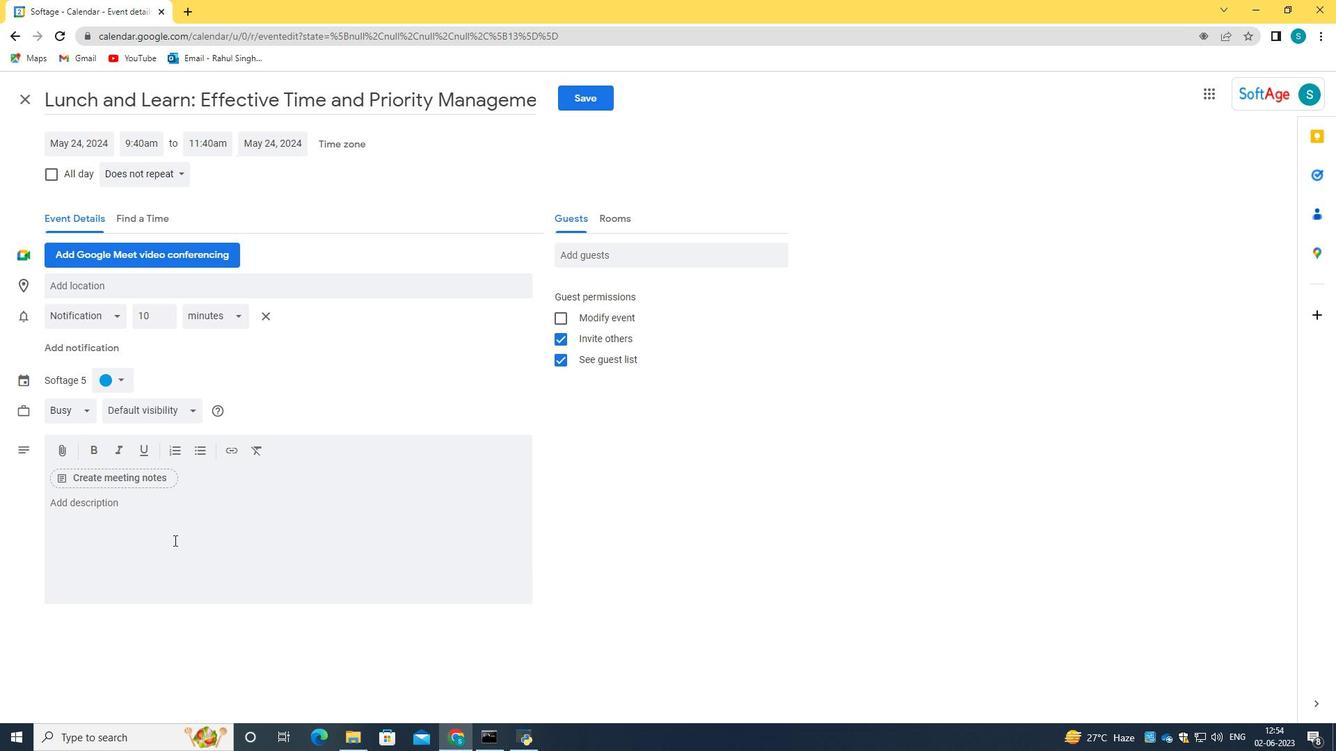 
Action: Key pressed <Key.caps_lock>J<Key.backspace><Key.caps_lock>l<Key.caps_lock><Key.backspace><Key.caps_lock>l<Key.caps_lock><Key.backspace>L<Key.caps_lock>uc<Key.backspace>nch<Key.space><Key.caps_lock>BREA<Key.backspace><Key.backspace><Key.backspace><Key.backspace><Key.caps_lock>breaks<Key.space>often<Key.space>provide<Key.space>a<Key.space>chance<Key.space>for<Key.space>socializing<Key.space>and<Key.space>building<Key.space>relationships<Key.space>with<Key.space>colleagues.<Key.space><Key.caps_lock>I<Key.caps_lock>t's<Key.space>a<Key.space>time<Key.space>to<Key.space>connect<Key.space>with<Key.space>coworkers<Key.space><Key.backspace>,<Key.space>shar<Key.backspace><Key.backspace><Key.backspace><Key.backspace><Key.backspace><Key.space>share<Key.space>stories,<Key.space>and<Key.space>engage<Key.space>in<Key.space>casula<Key.backspace><Key.backspace>al<Key.space>conversations.<Key.space><Key.caps_lock>
Screenshot: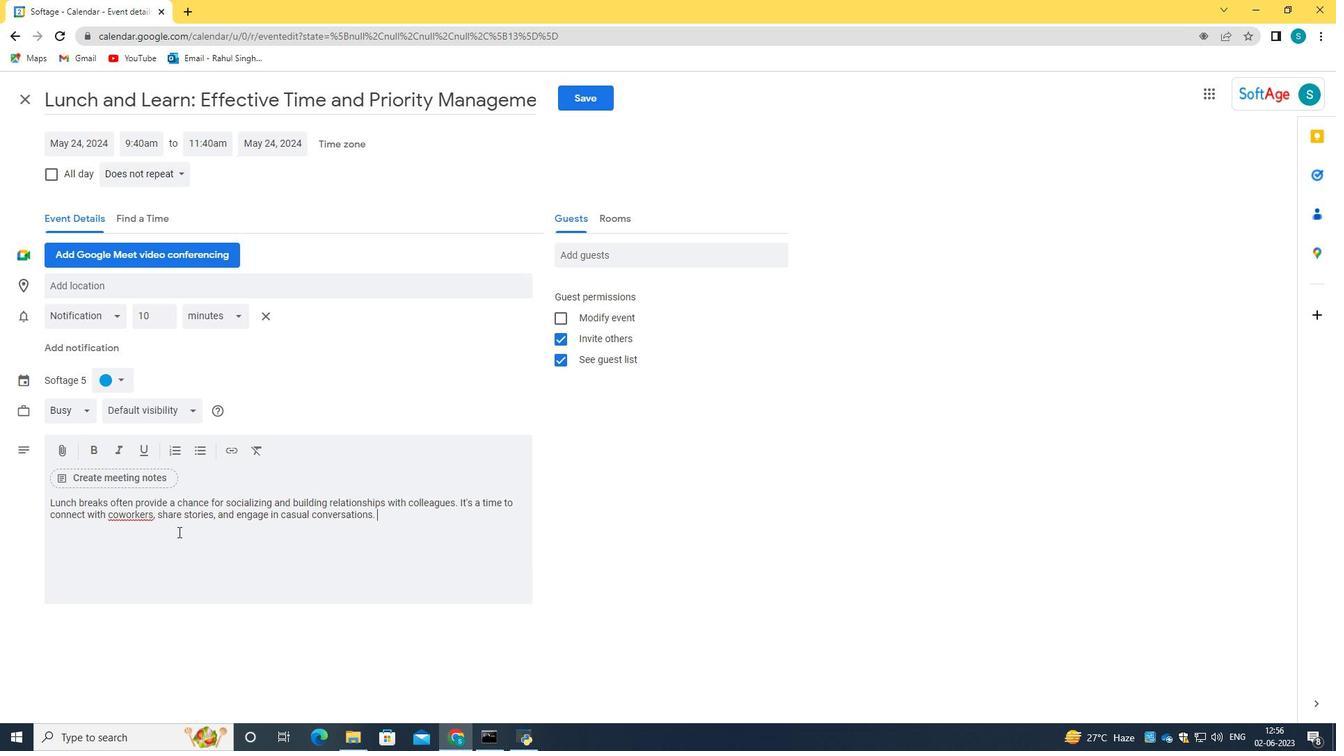 
Action: Mouse moved to (119, 515)
Screenshot: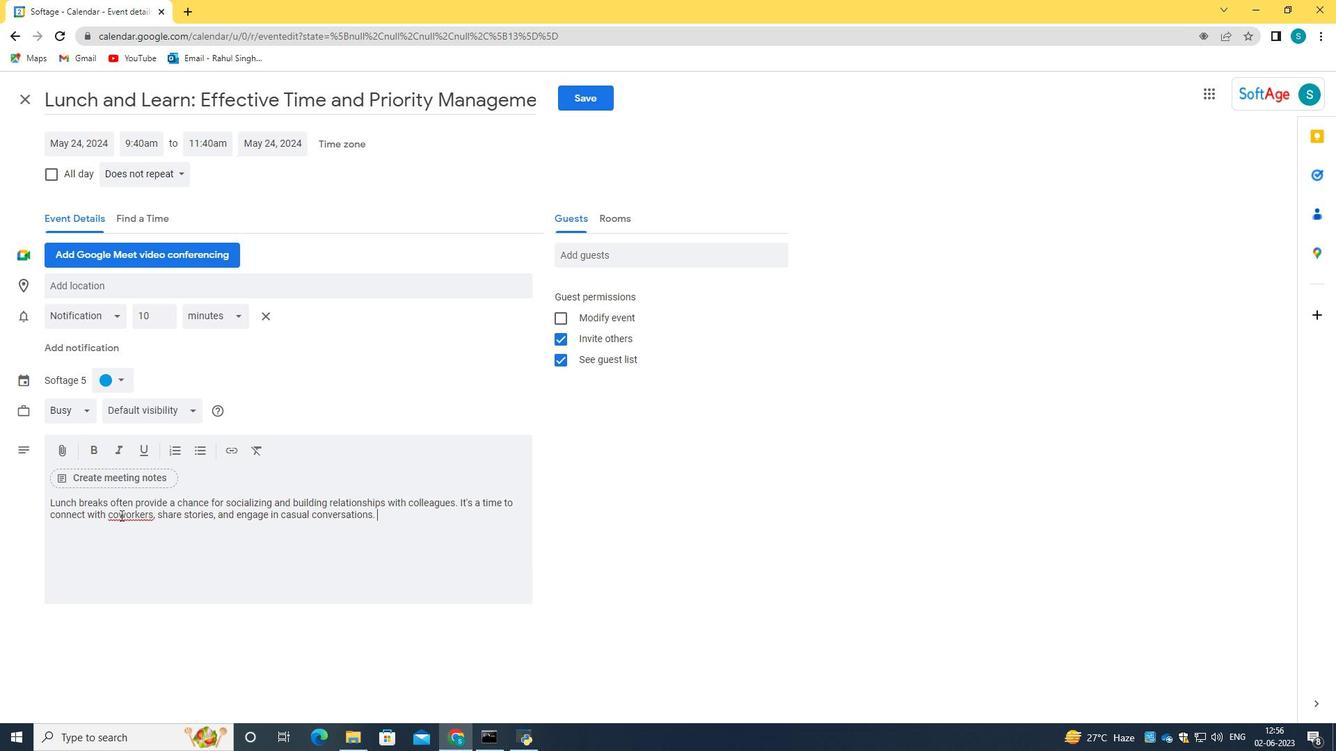 
Action: Mouse pressed right at (119, 515)
Screenshot: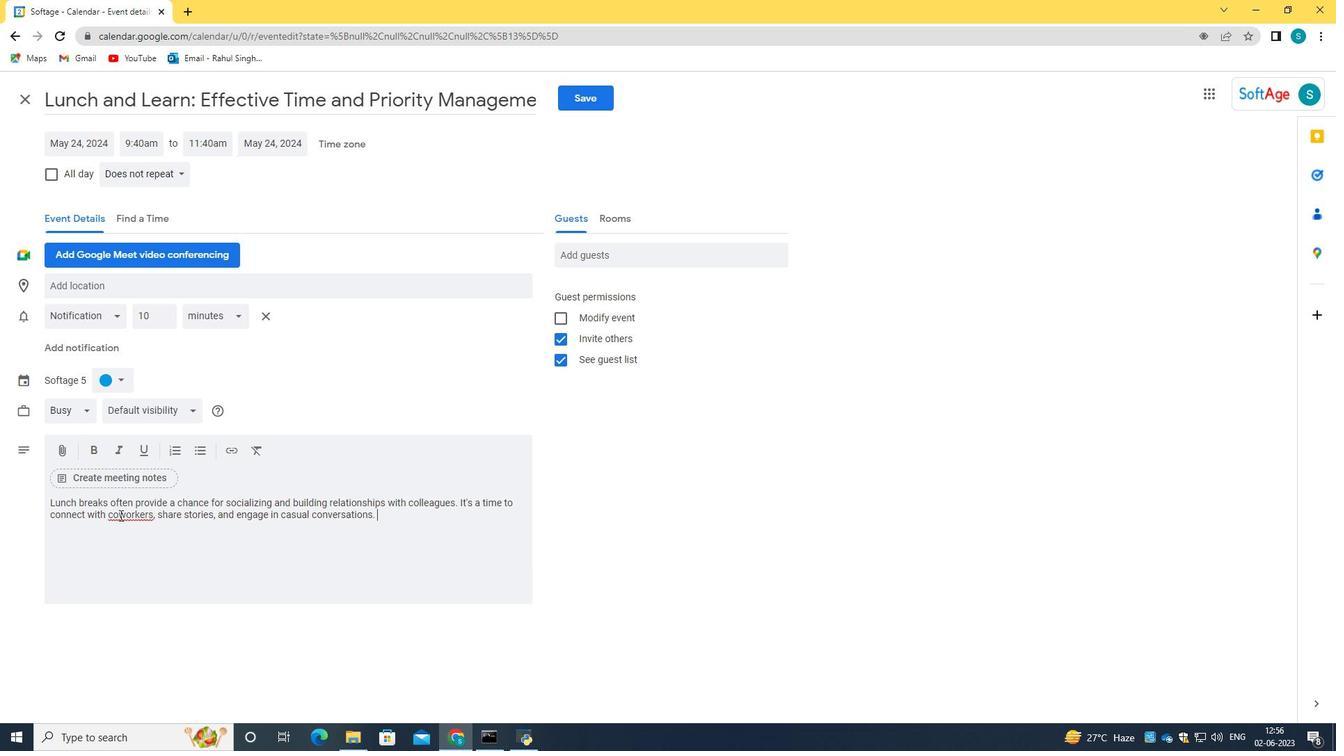 
Action: Mouse moved to (183, 323)
Screenshot: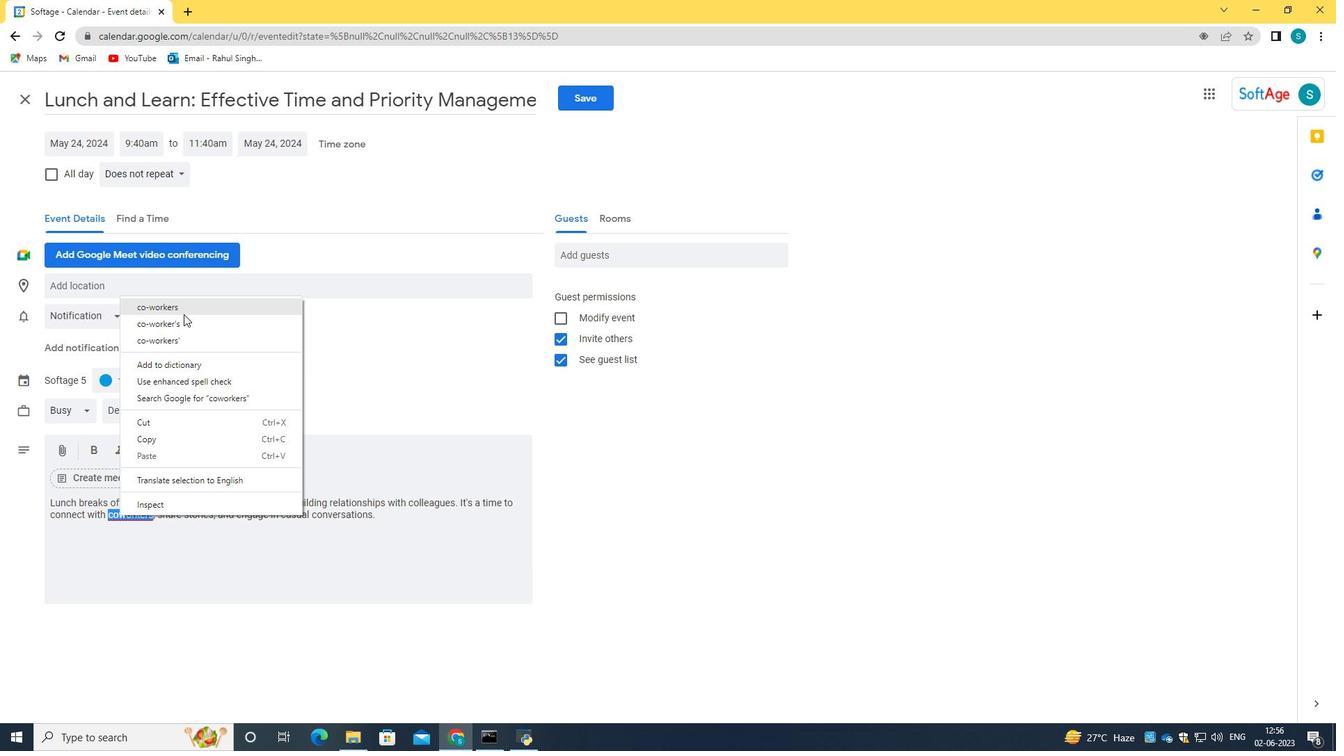 
Action: Mouse pressed left at (183, 323)
Screenshot: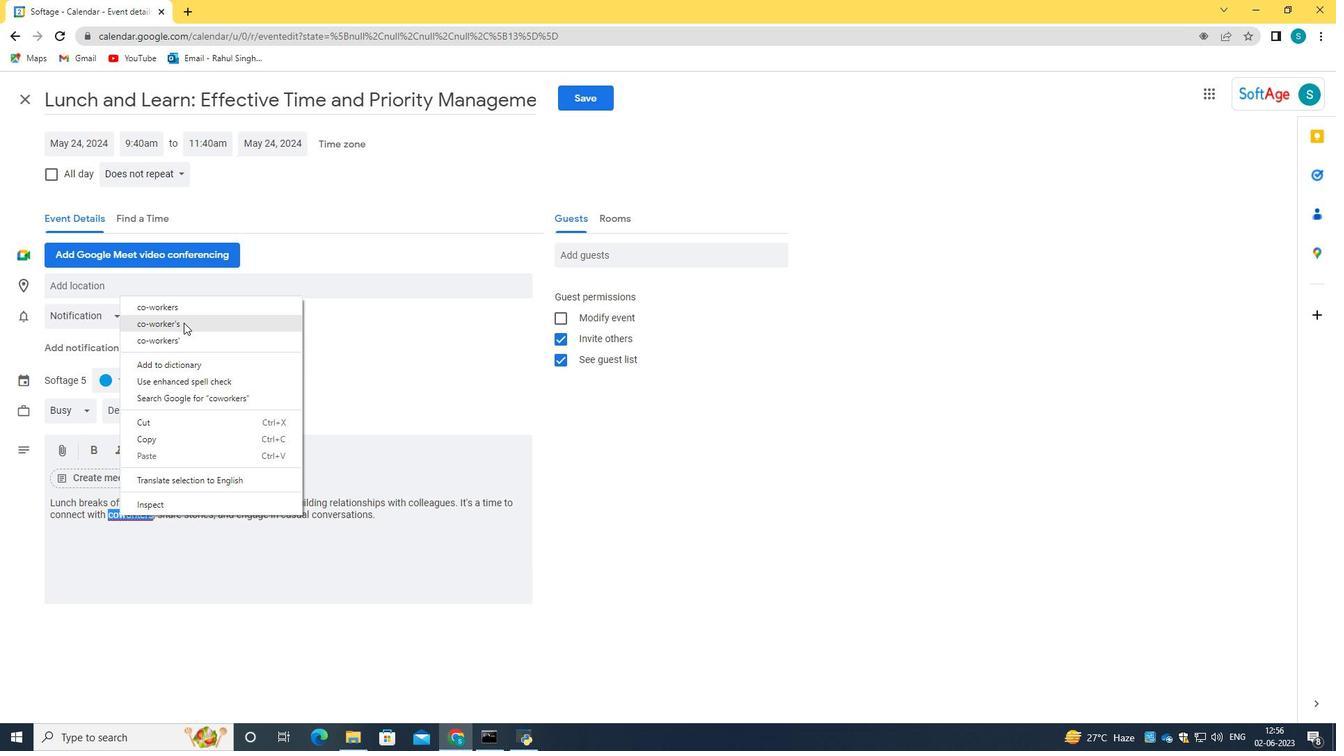 
Action: Mouse moved to (121, 375)
Screenshot: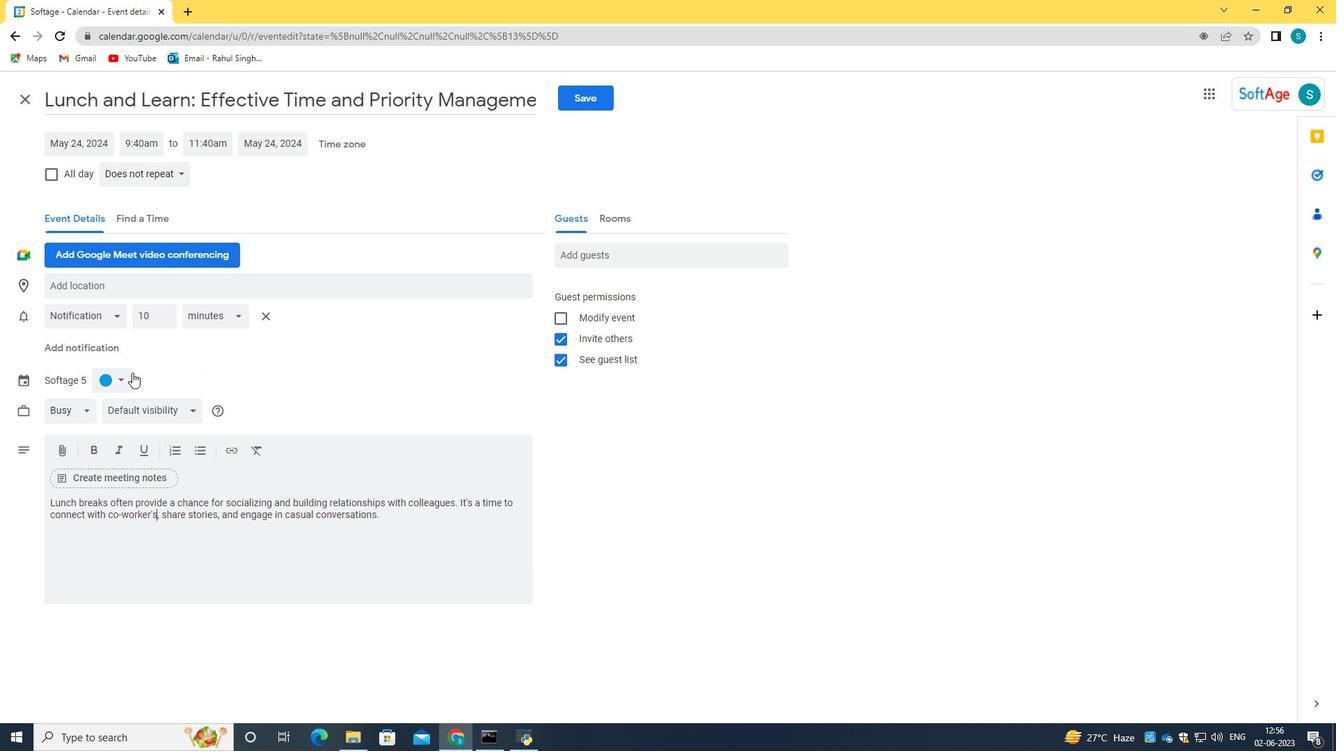 
Action: Mouse pressed left at (121, 375)
Screenshot: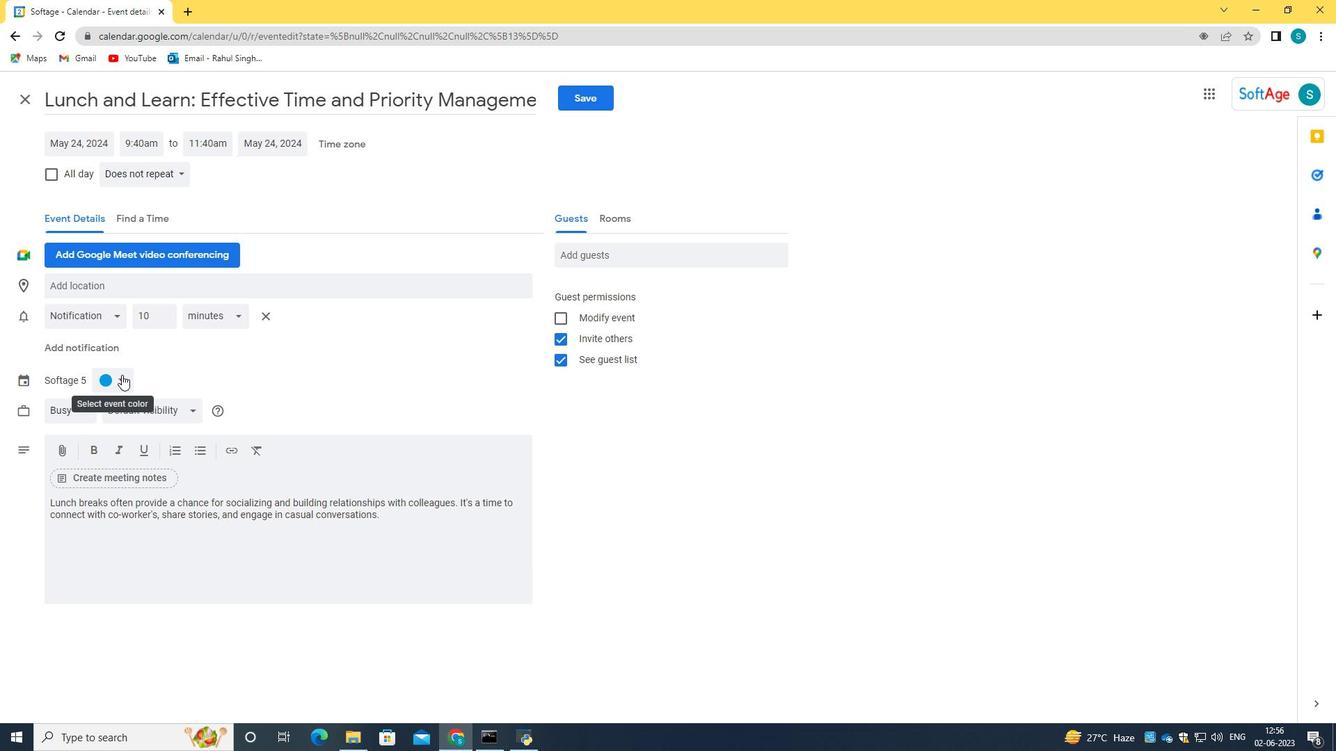 
Action: Mouse moved to (105, 382)
Screenshot: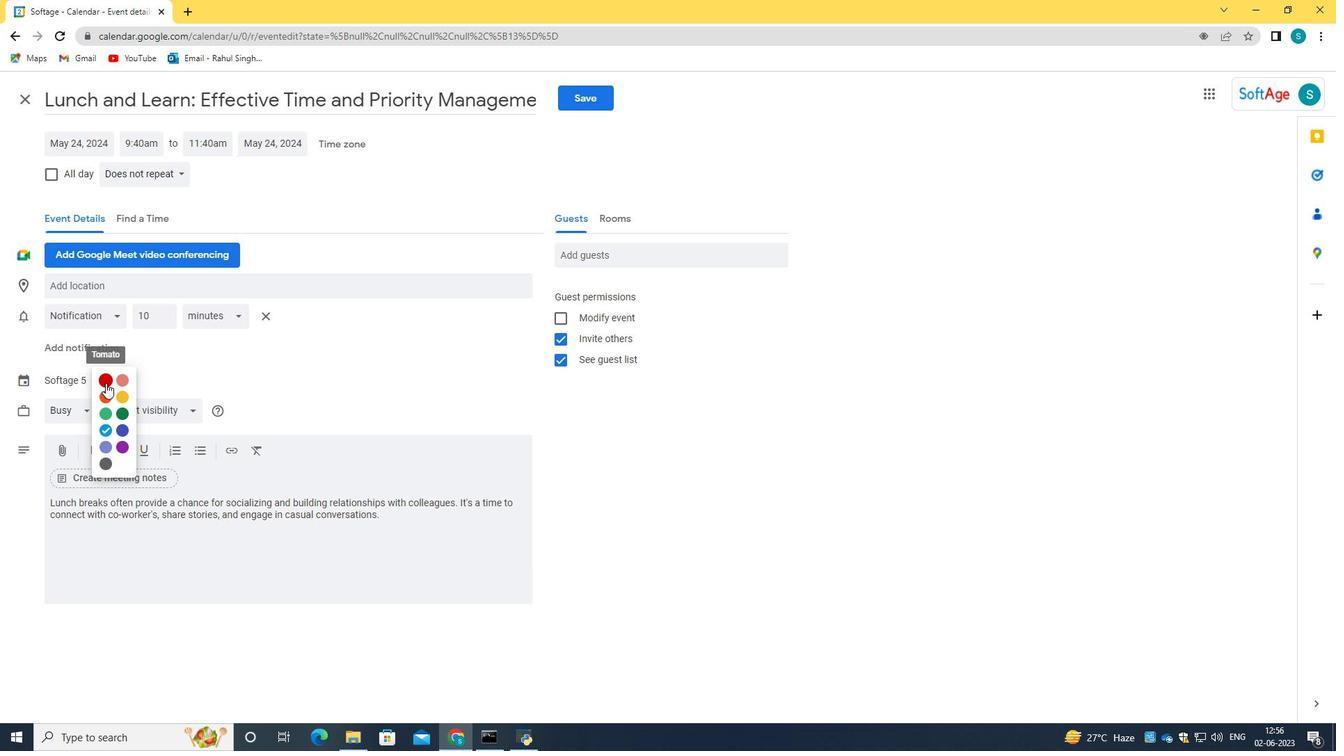 
Action: Mouse pressed left at (105, 382)
Screenshot: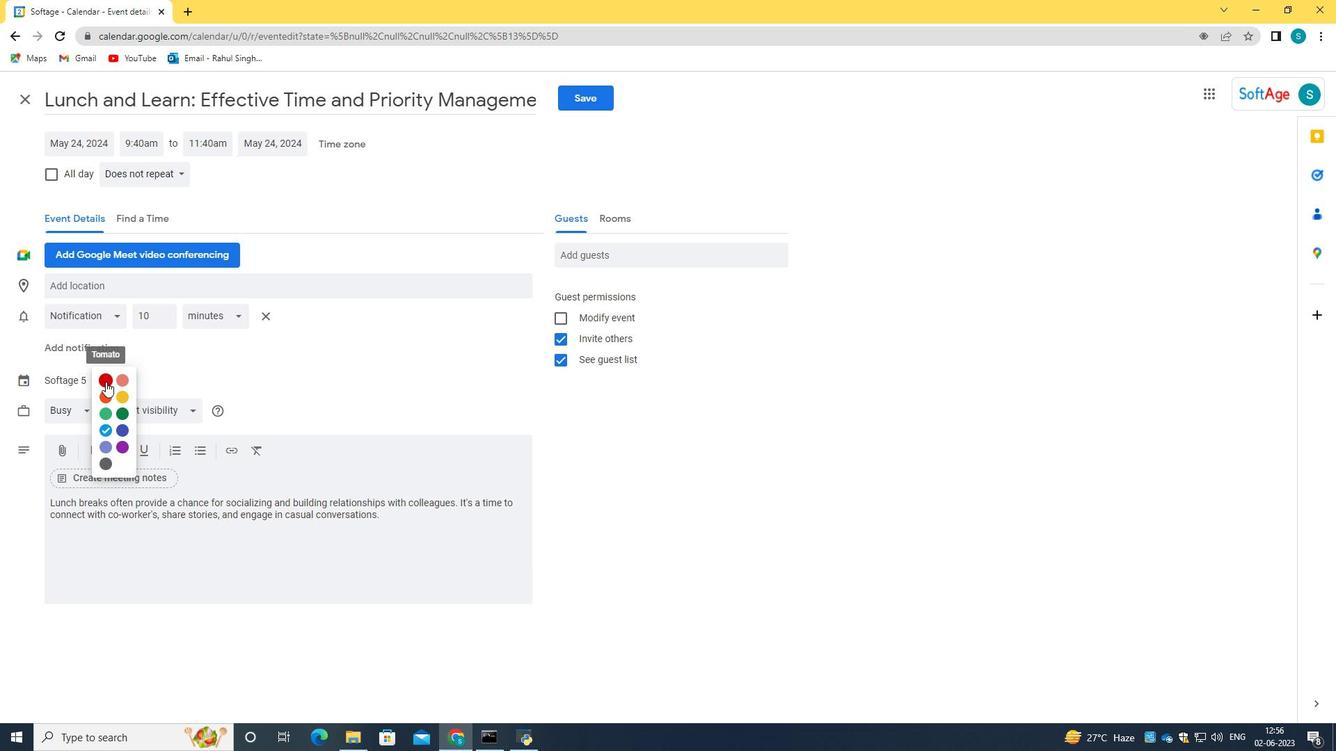 
Action: Mouse moved to (130, 283)
Screenshot: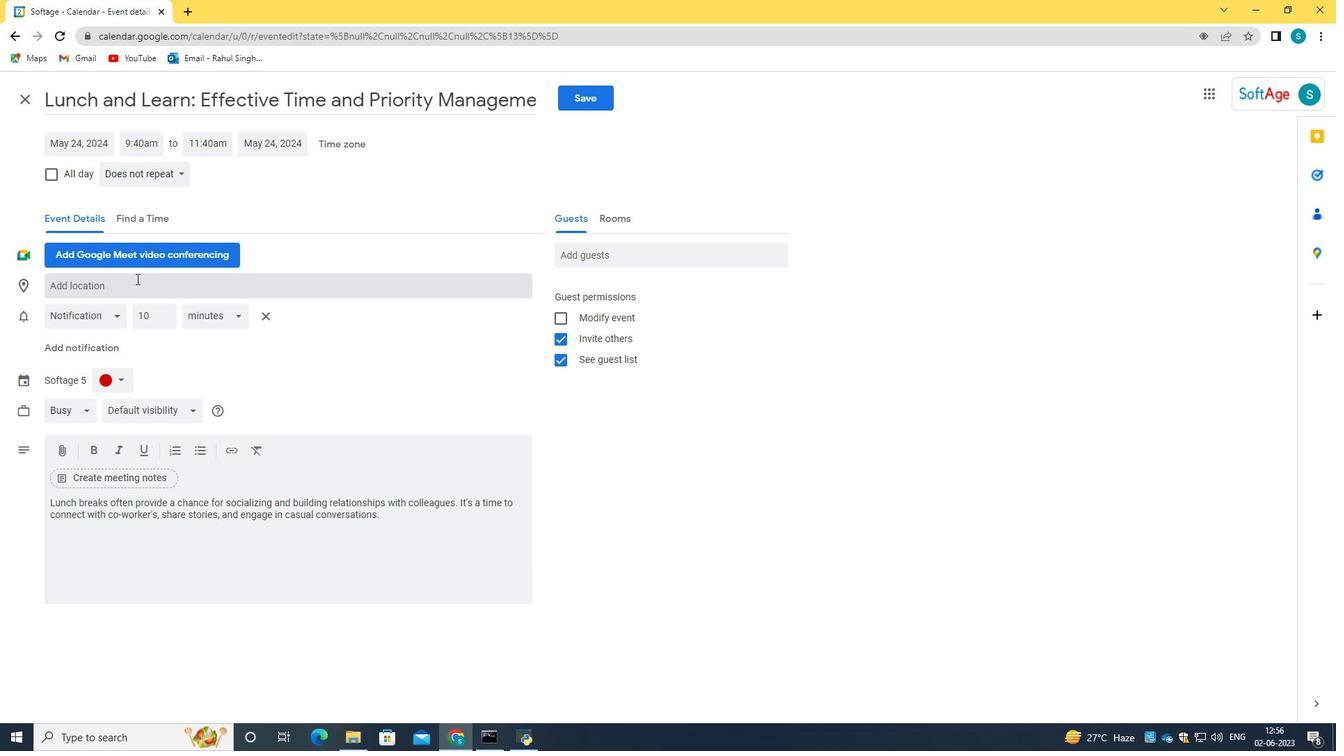 
Action: Mouse pressed left at (130, 283)
Screenshot: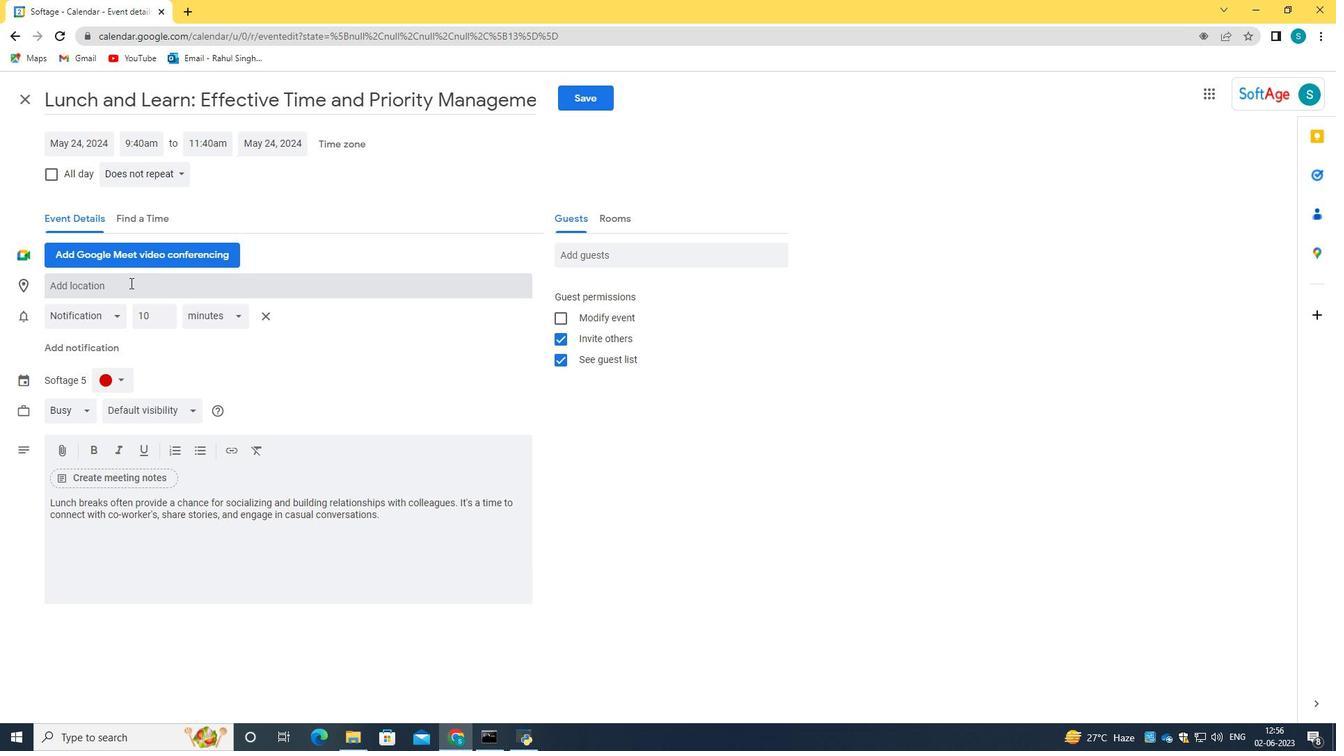
Action: Key pressed 456<Key.space><Key.caps_lock>g<Key.caps_lock>RA<Key.backspace><Key.backspace><Key.backspace>G<Key.caps_lock>ran<Key.space><Key.caps_lock>V<Key.caps_lock>ia,<Key.space><Key.caps_lock>M<Key.caps_lock>
Screenshot: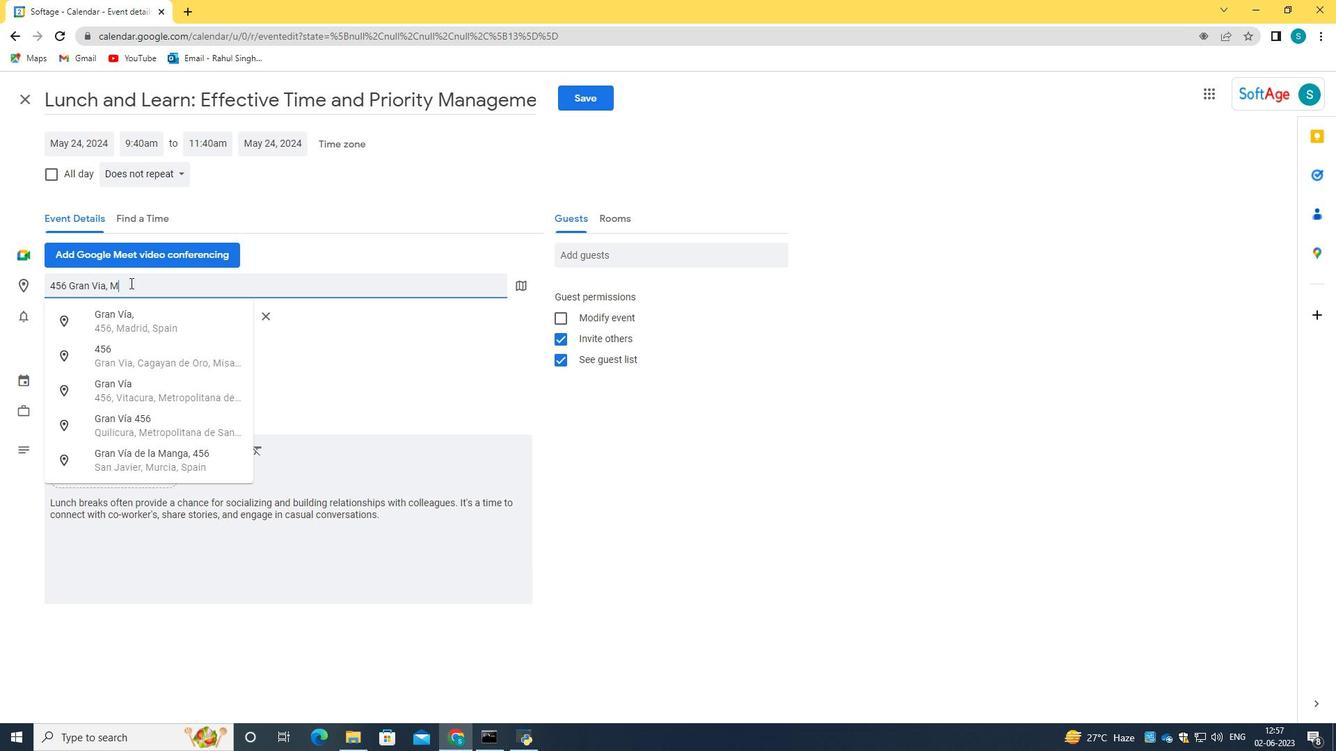 
Action: Mouse moved to (163, 331)
Screenshot: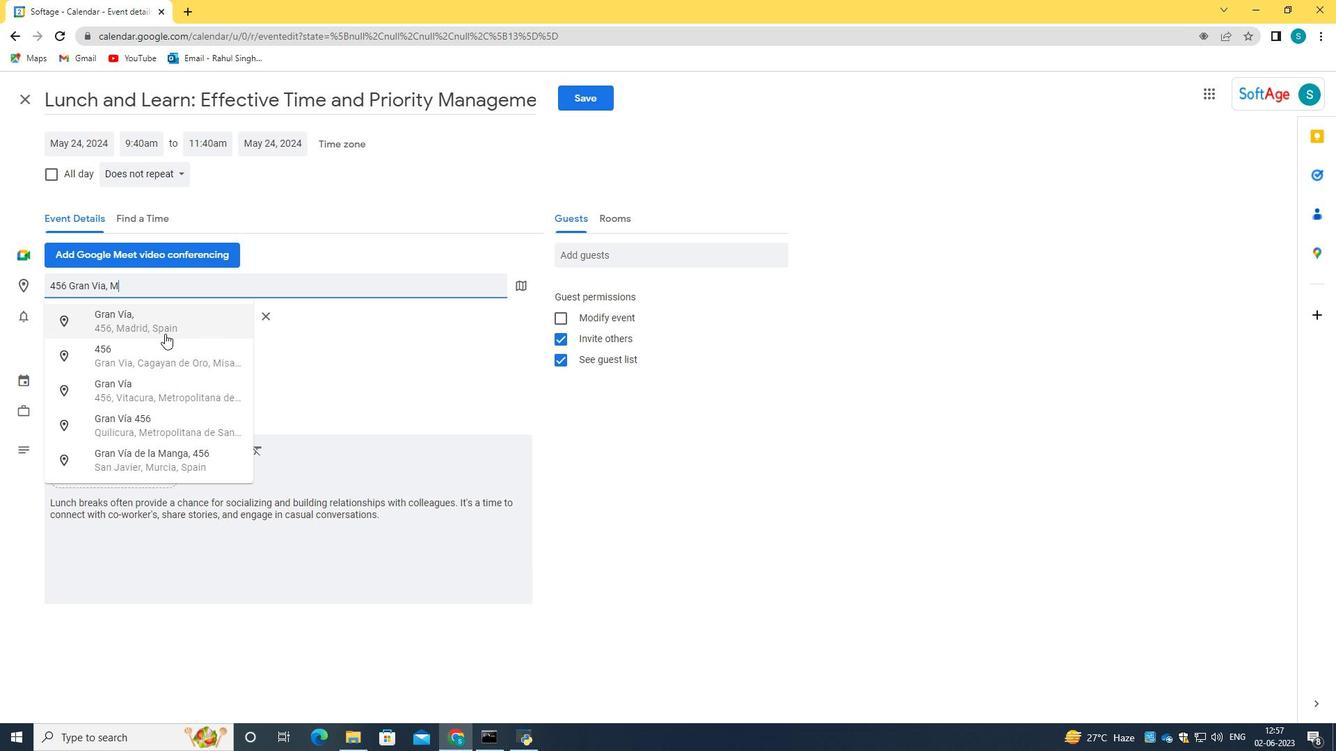 
Action: Mouse pressed left at (163, 331)
Screenshot: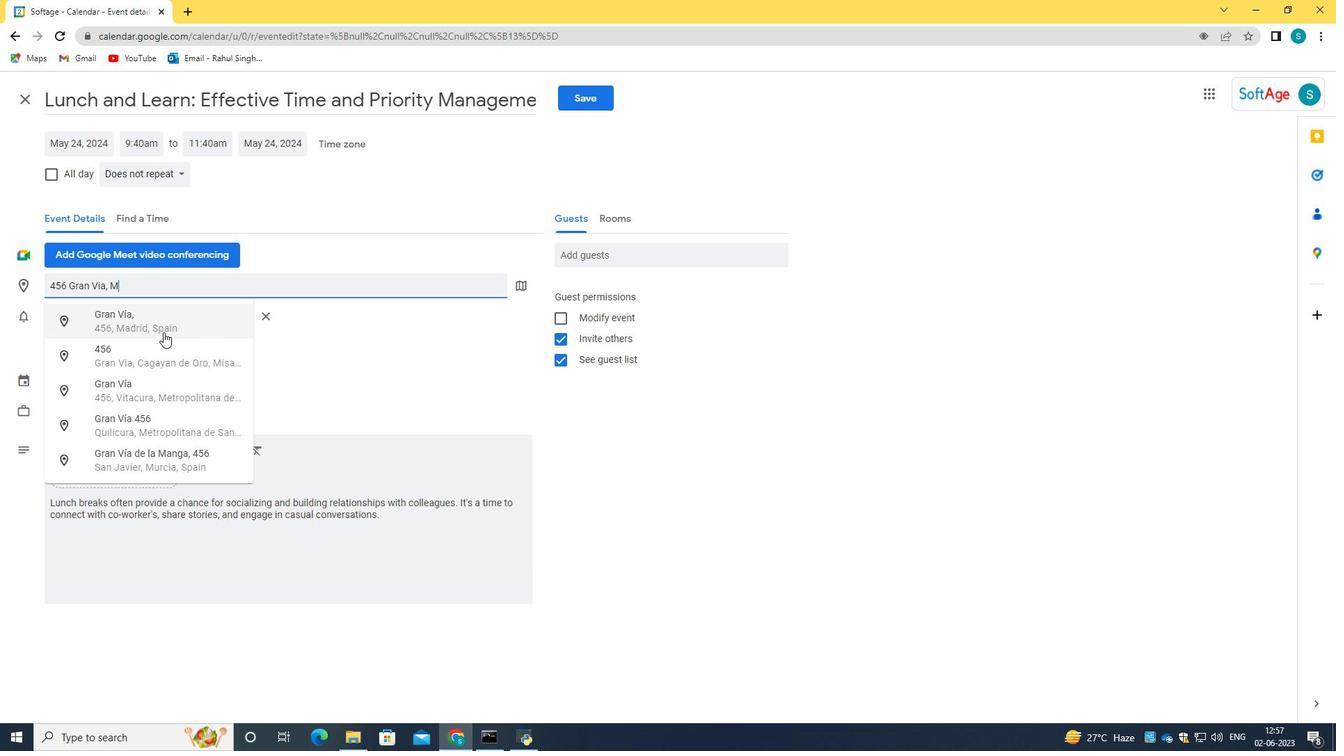 
Action: Mouse moved to (608, 256)
Screenshot: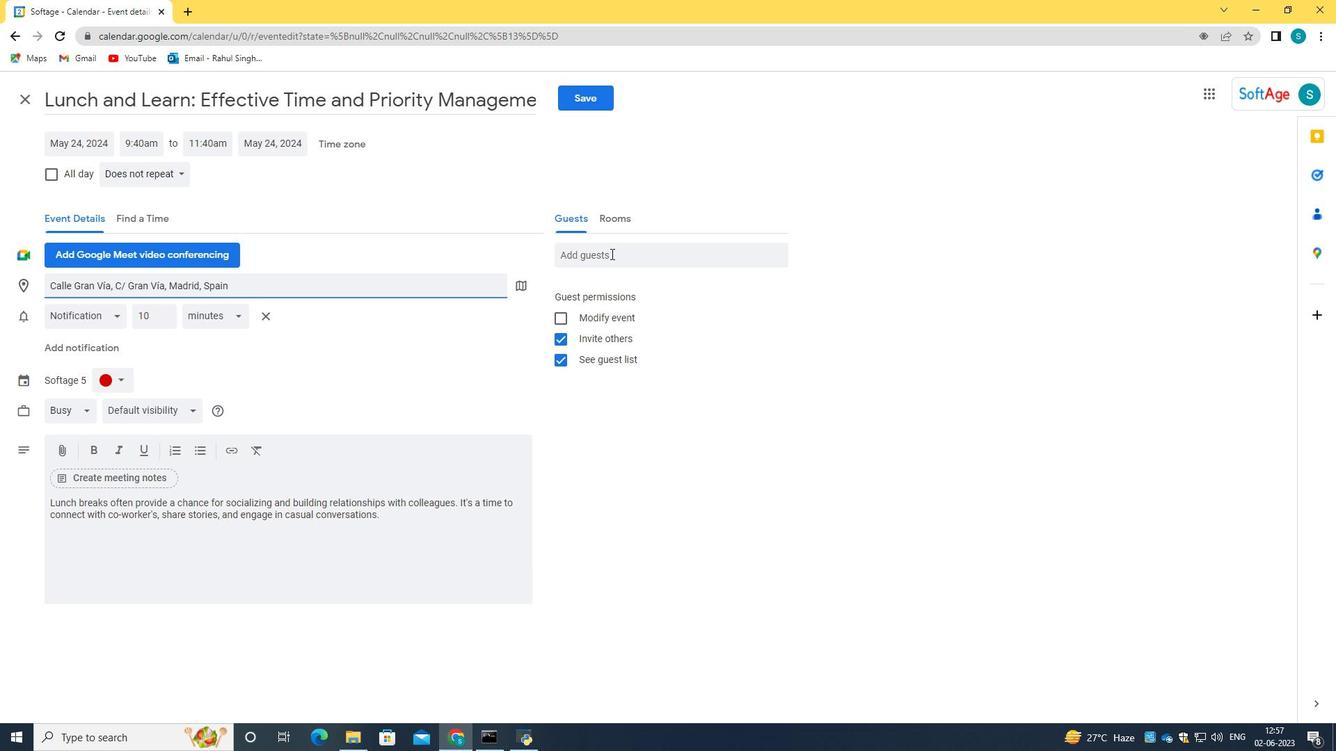 
Action: Mouse pressed left at (608, 256)
Screenshot: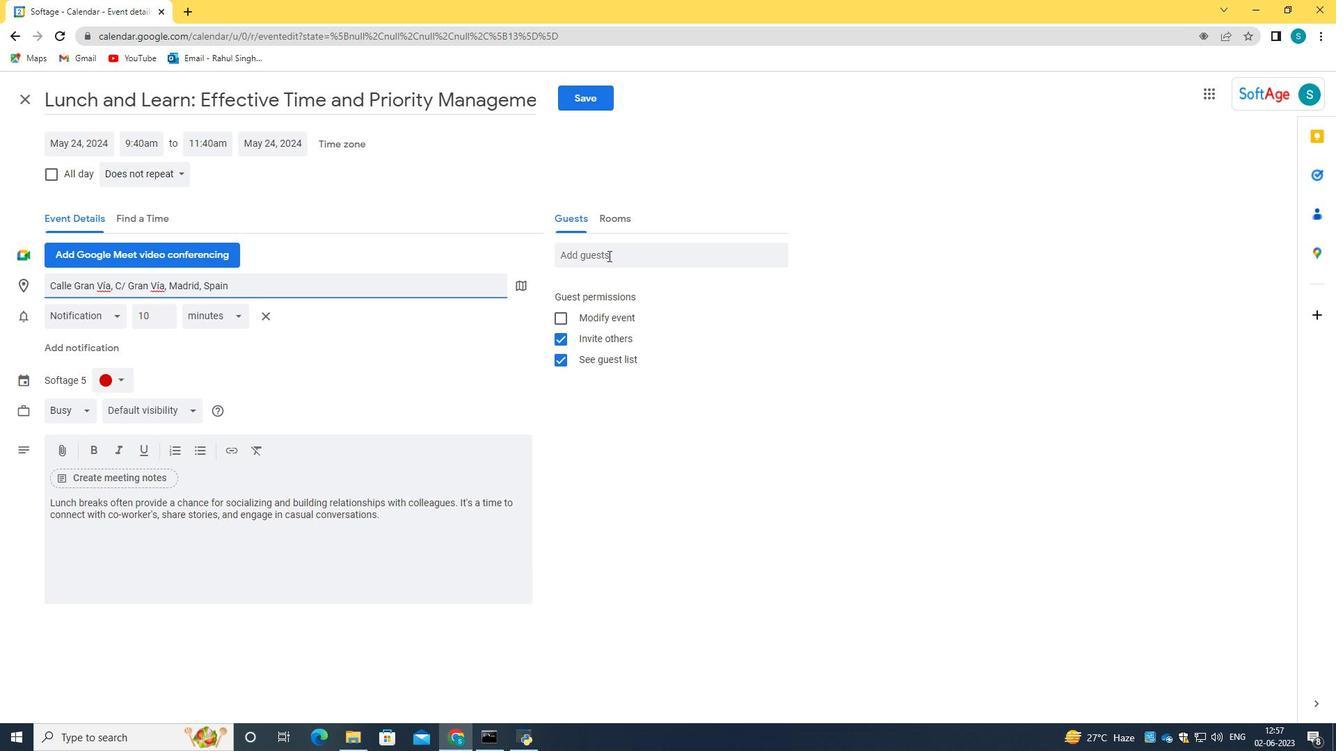 
Action: Mouse moved to (602, 259)
Screenshot: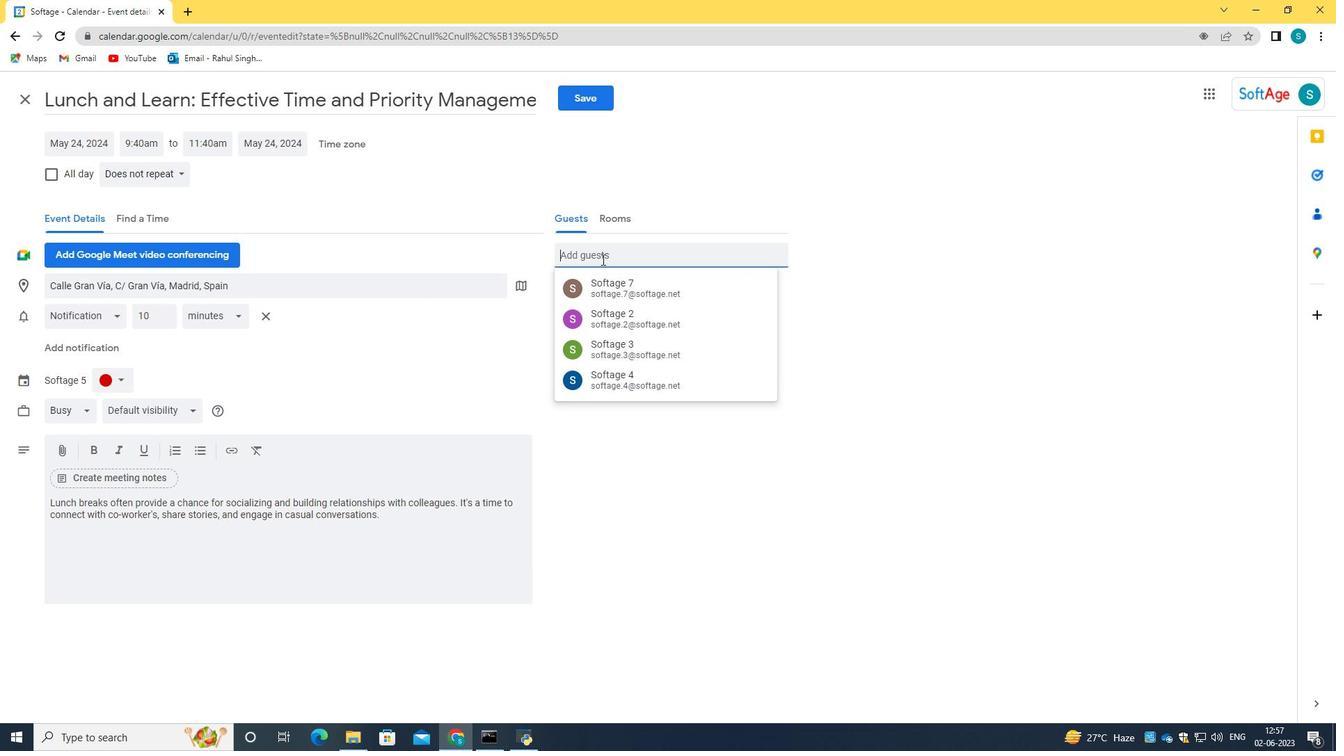 
Action: Mouse pressed left at (602, 259)
Screenshot: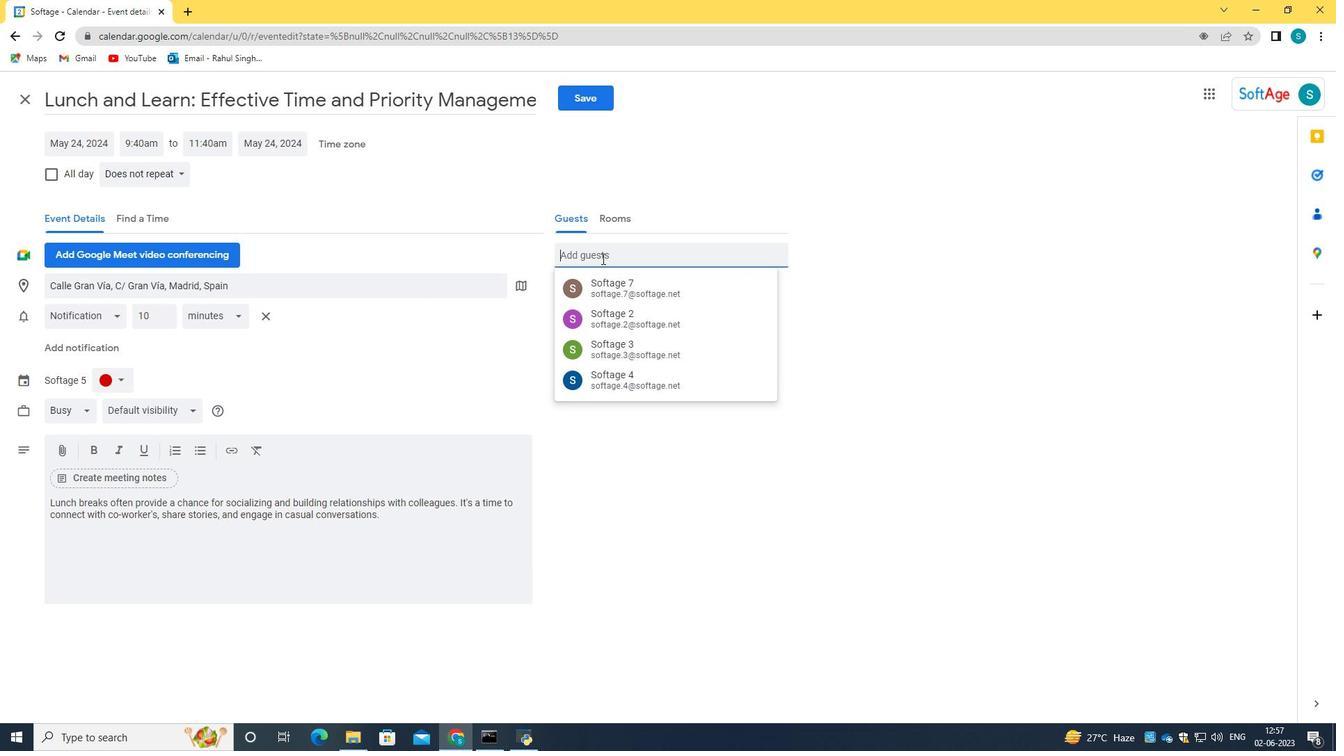 
Action: Key pressed softage.9<Key.shift>@softage.net
Screenshot: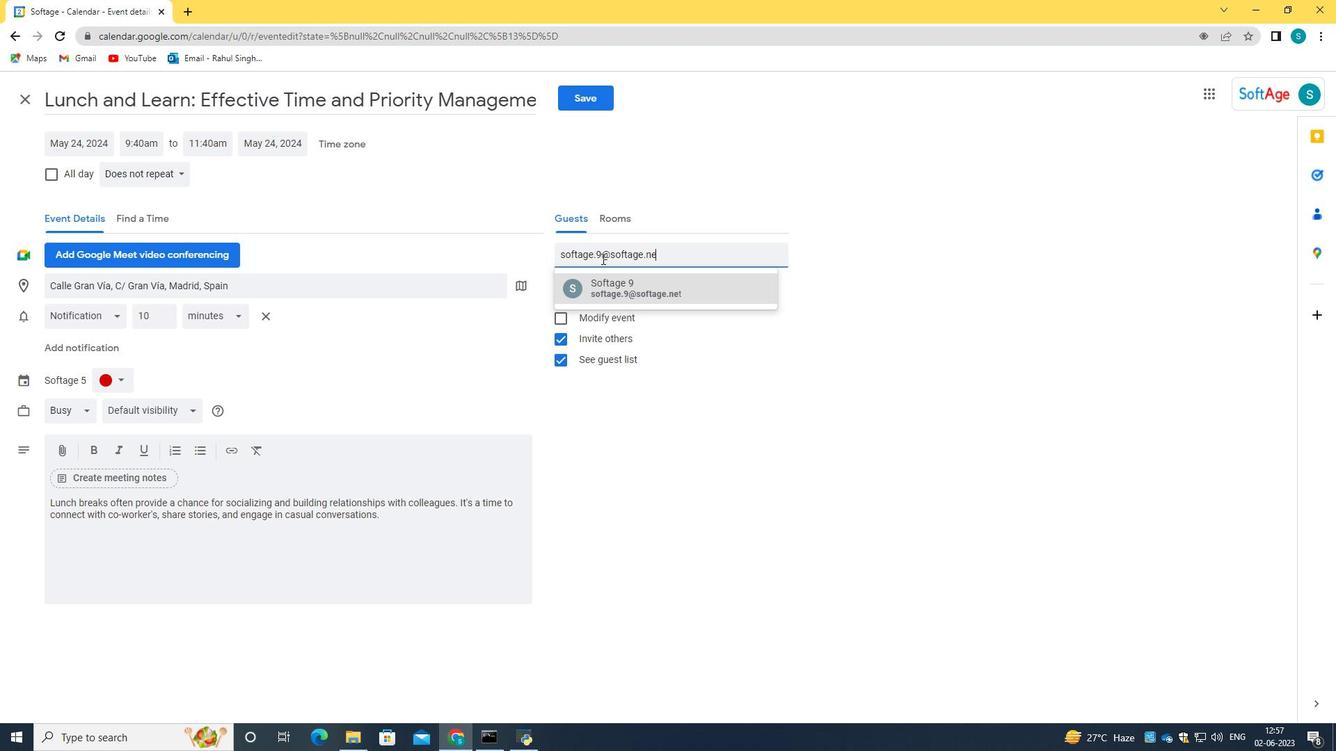 
Action: Mouse moved to (649, 284)
Screenshot: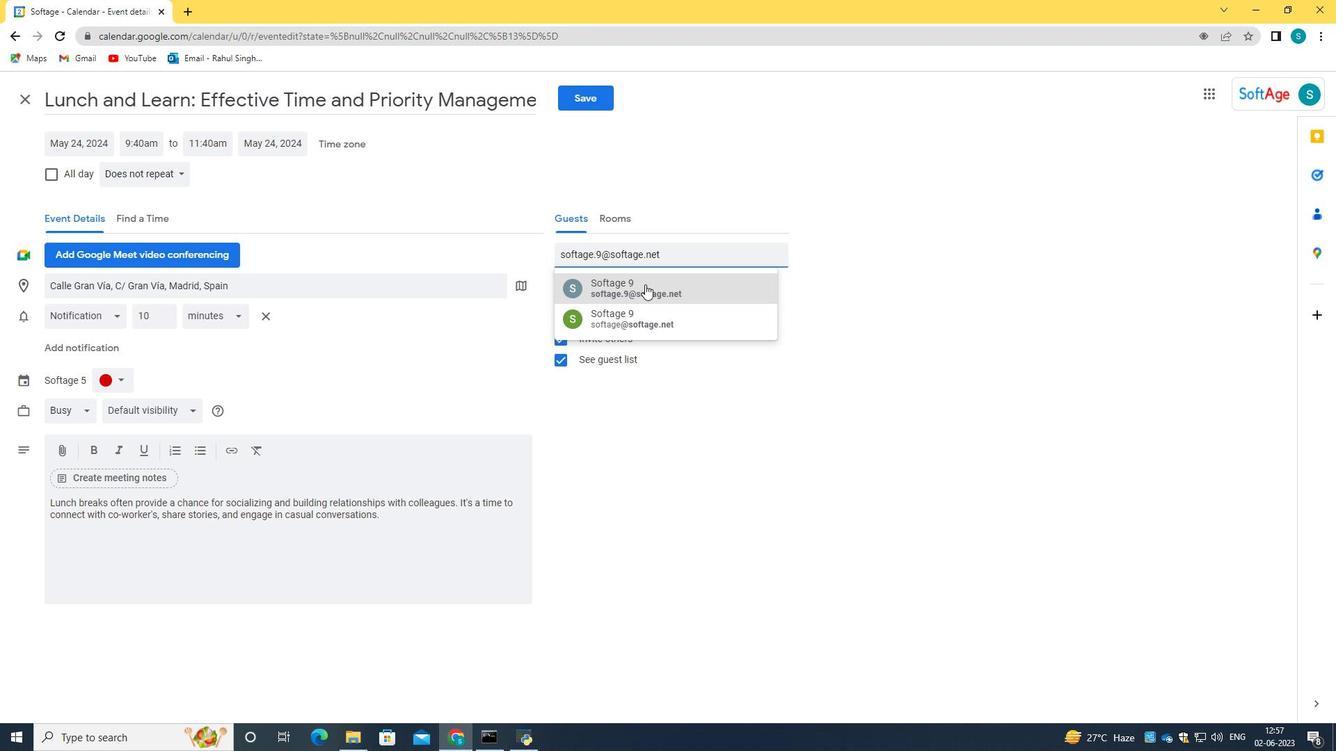 
Action: Mouse pressed left at (649, 284)
Screenshot: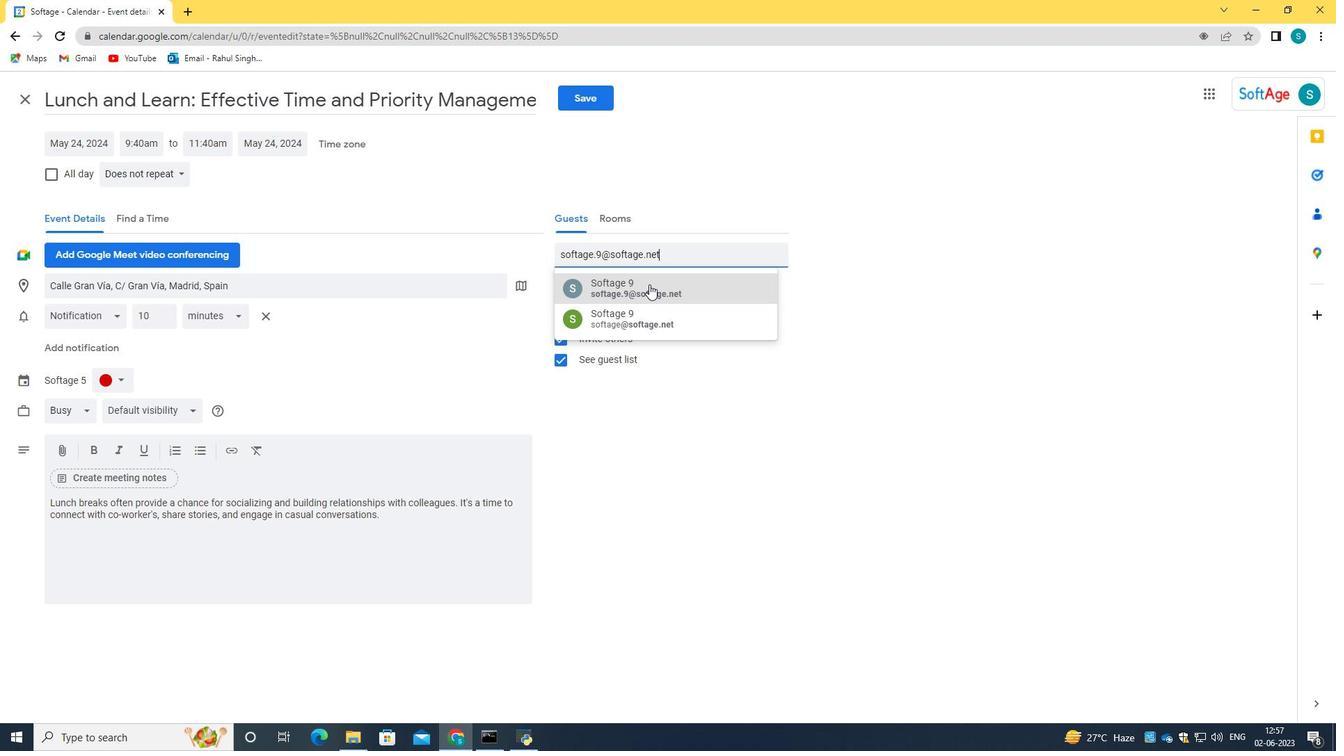 
Action: Mouse moved to (625, 259)
Screenshot: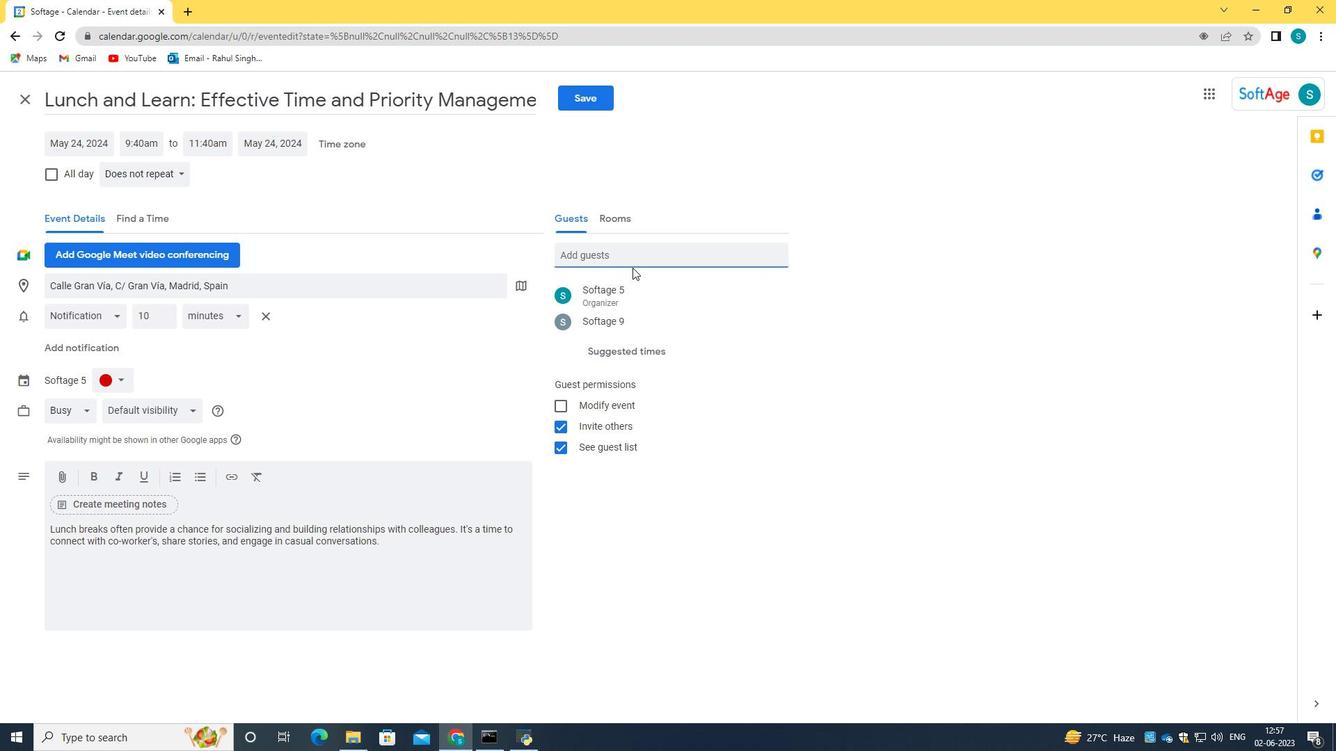 
Action: Mouse pressed left at (625, 259)
Screenshot: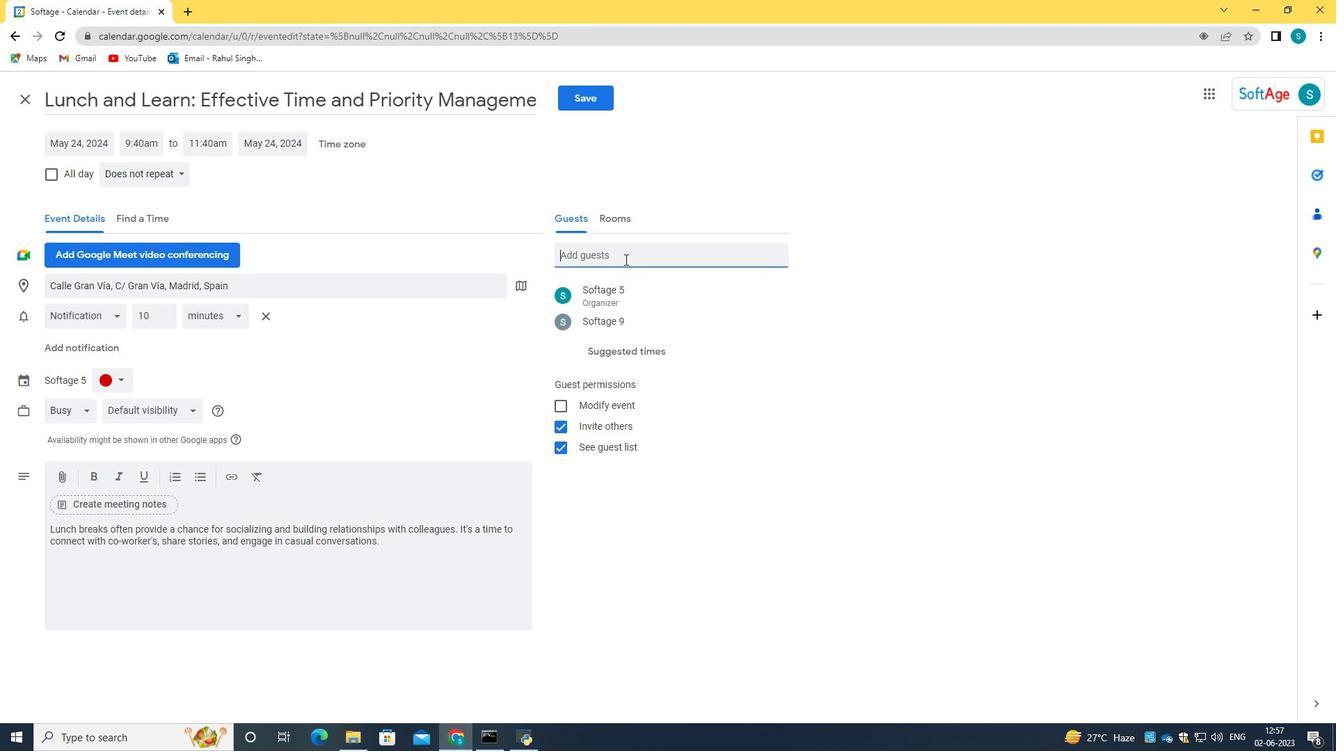 
Action: Key pressed softage.10<Key.shift>@softage.net
Screenshot: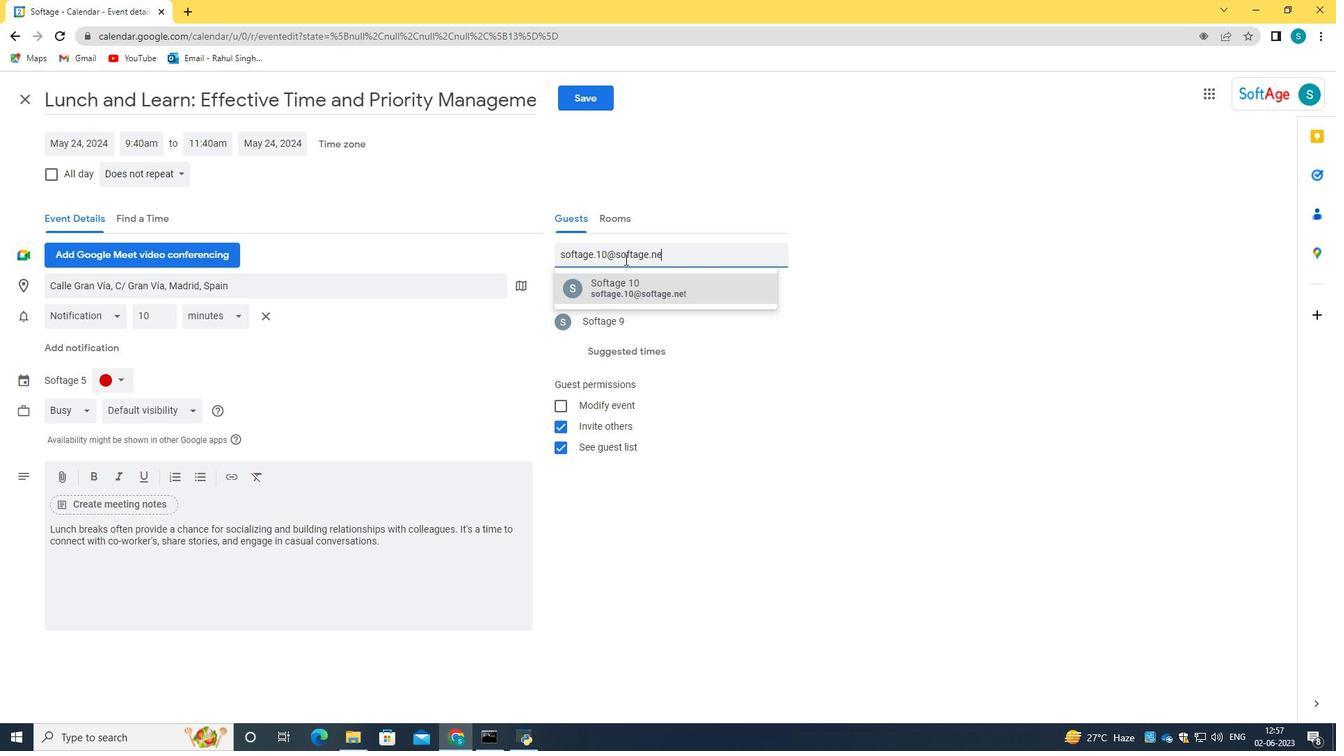 
Action: Mouse moved to (630, 279)
Screenshot: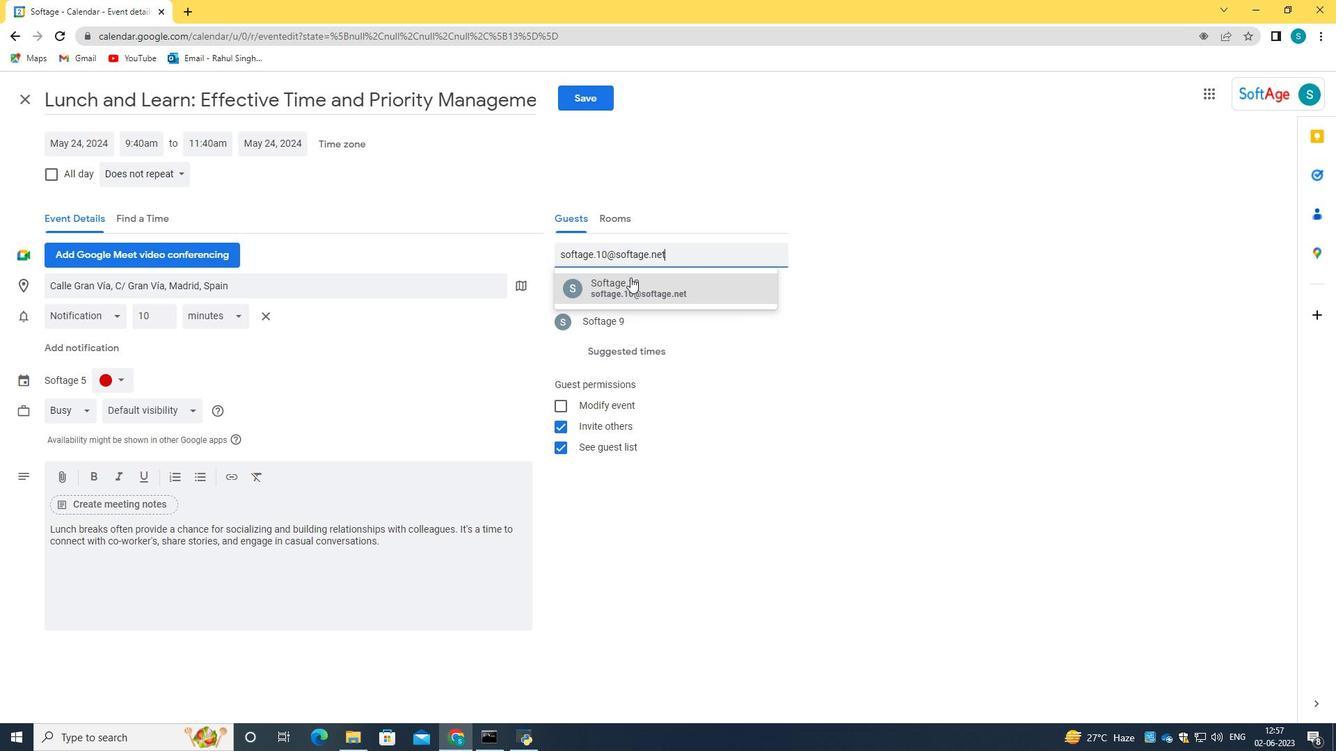 
Action: Mouse pressed left at (630, 279)
Screenshot: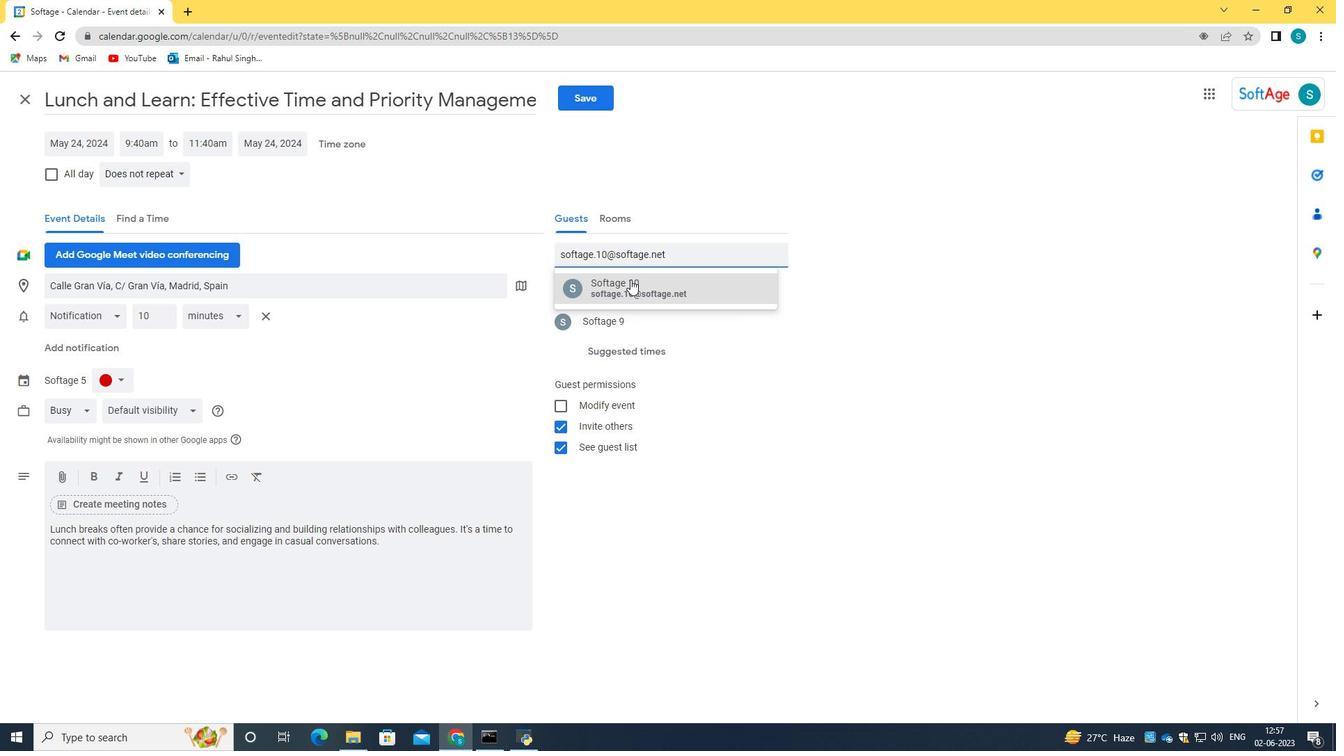 
Action: Mouse moved to (157, 174)
Screenshot: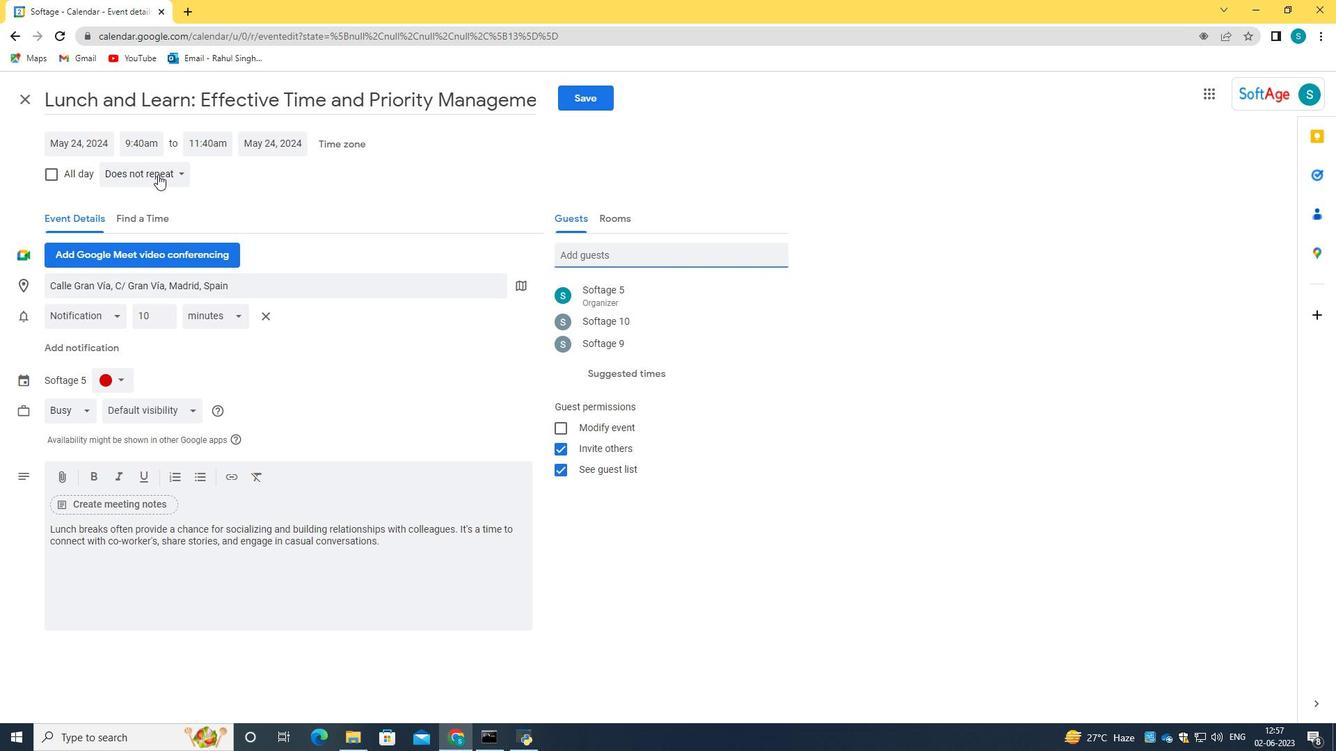 
Action: Mouse pressed left at (157, 174)
Screenshot: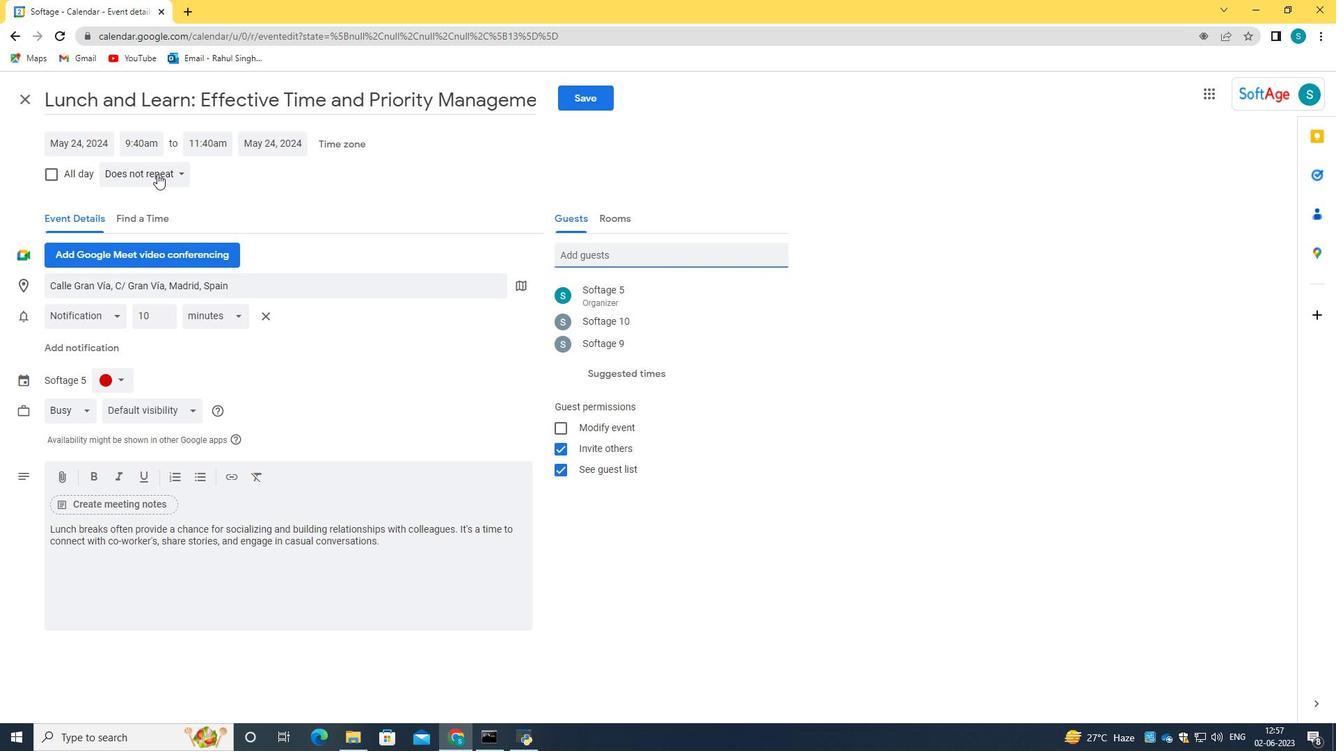 
Action: Mouse moved to (161, 299)
Screenshot: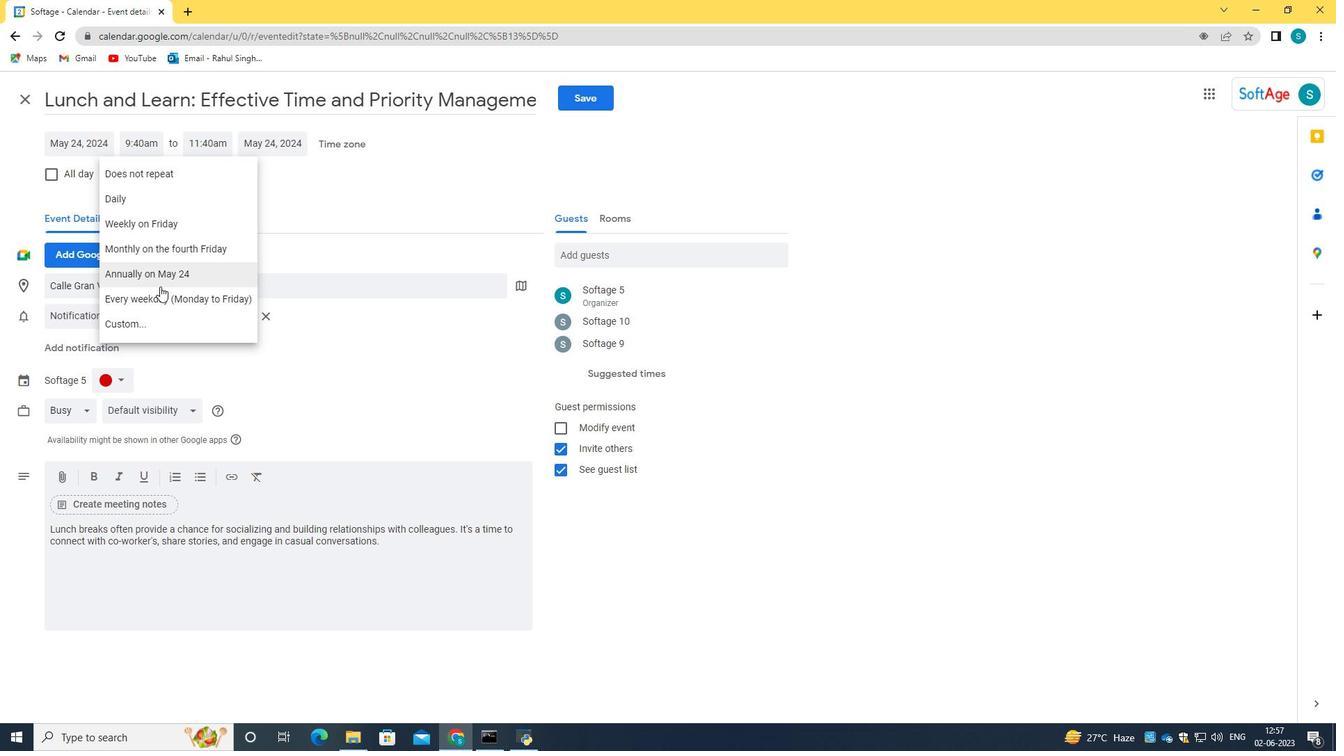 
Action: Mouse pressed left at (161, 299)
Screenshot: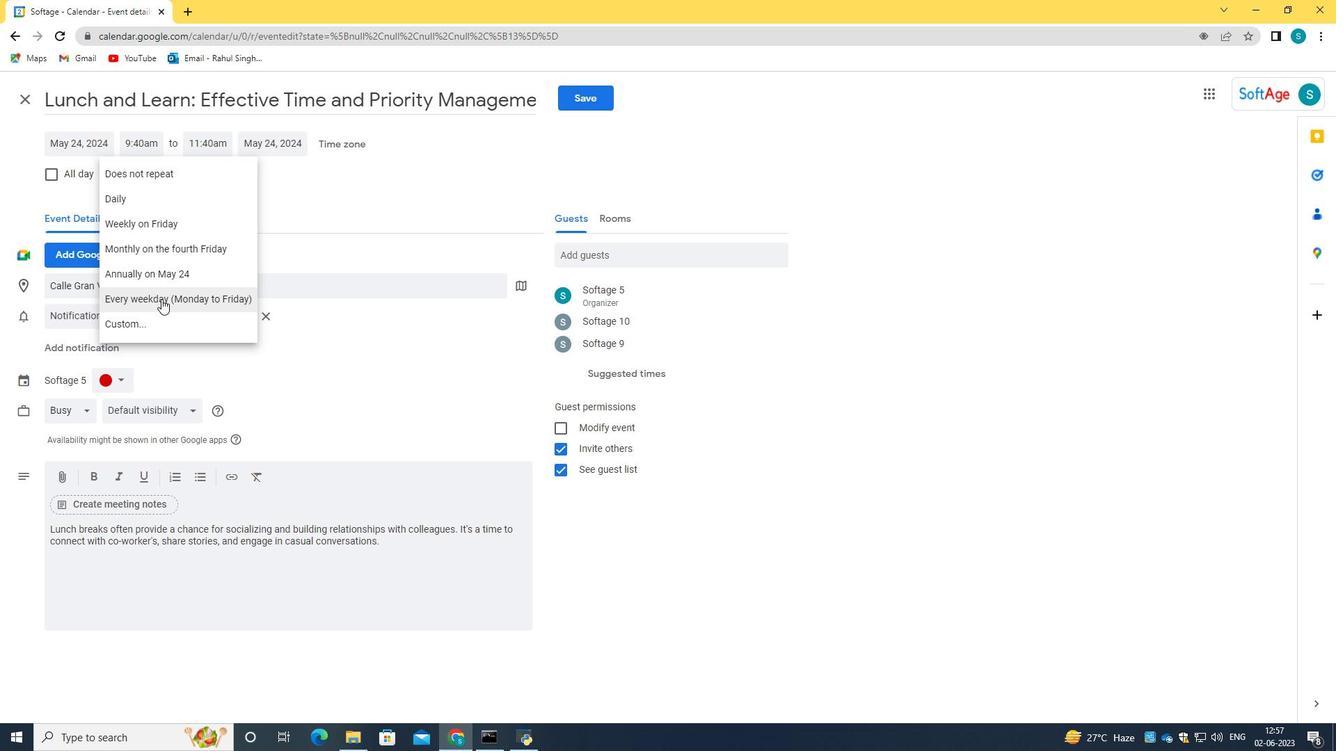 
Action: Mouse moved to (586, 98)
Screenshot: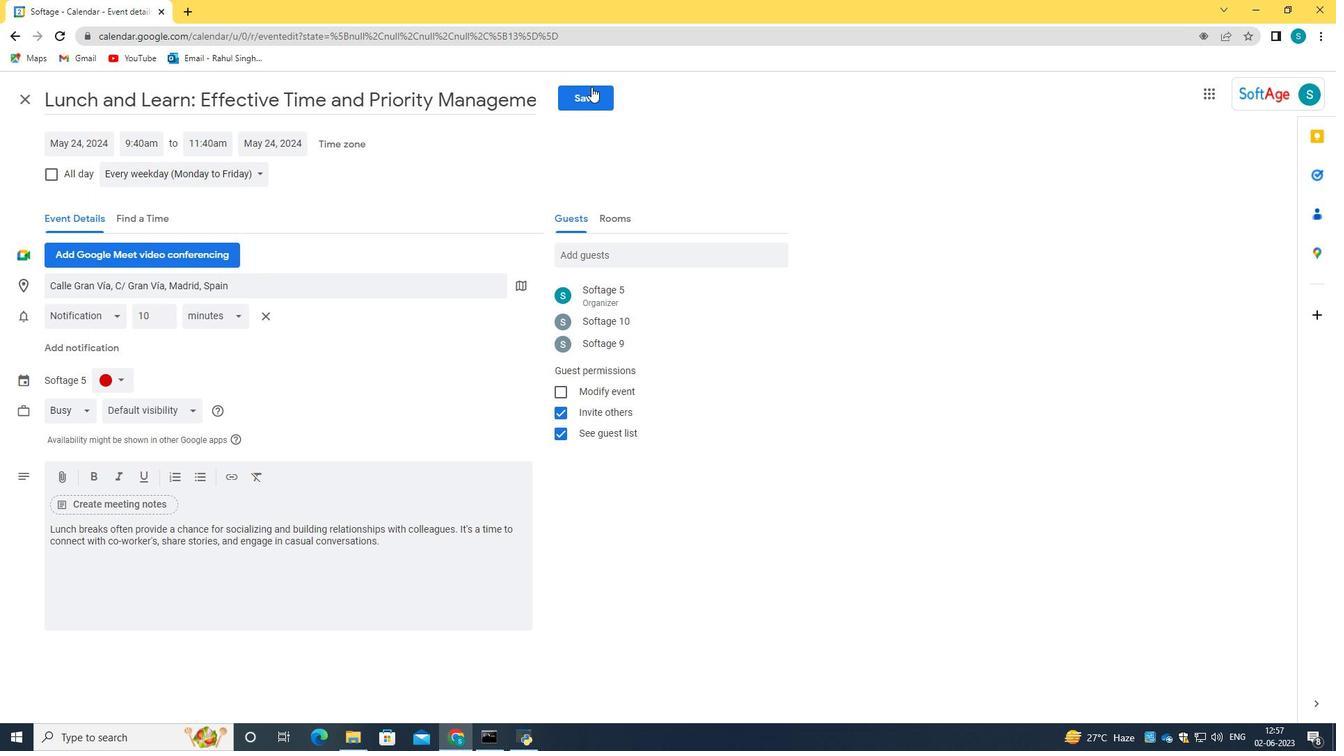 
Action: Mouse pressed left at (586, 98)
Screenshot: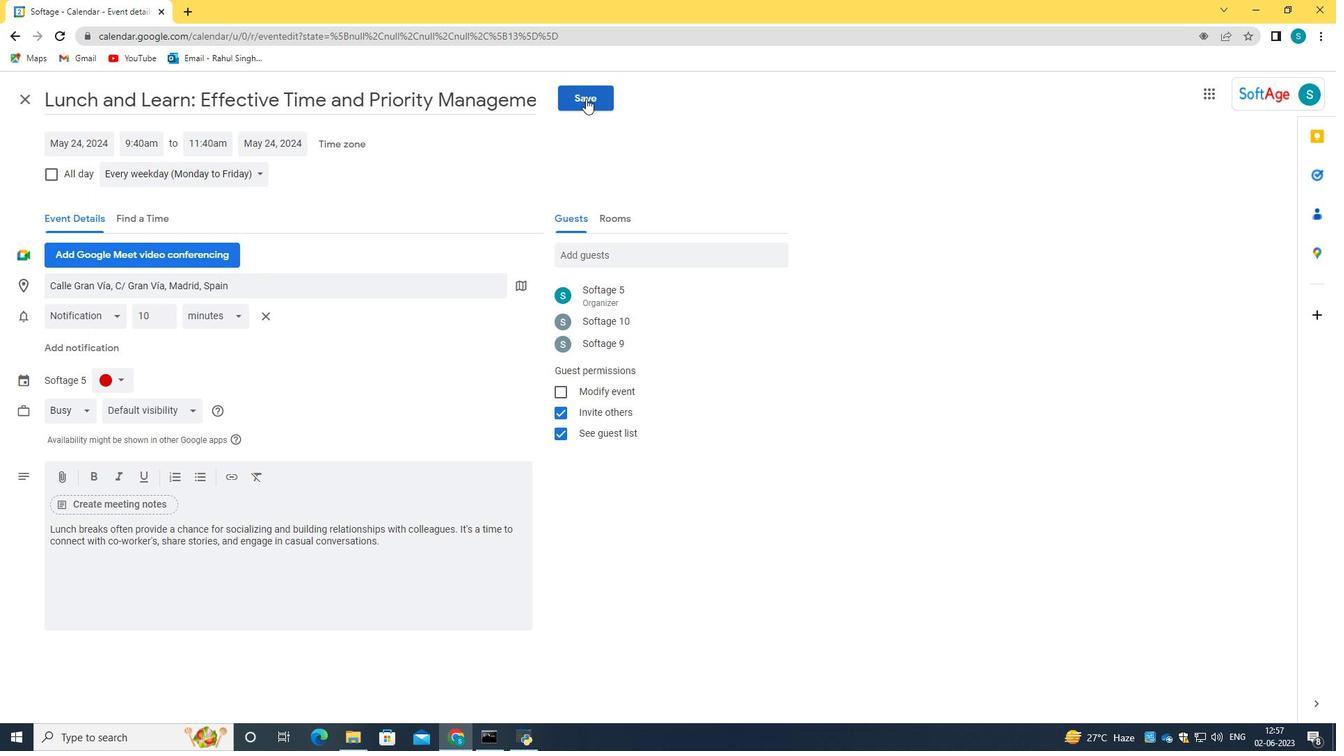
Action: Mouse moved to (802, 431)
Screenshot: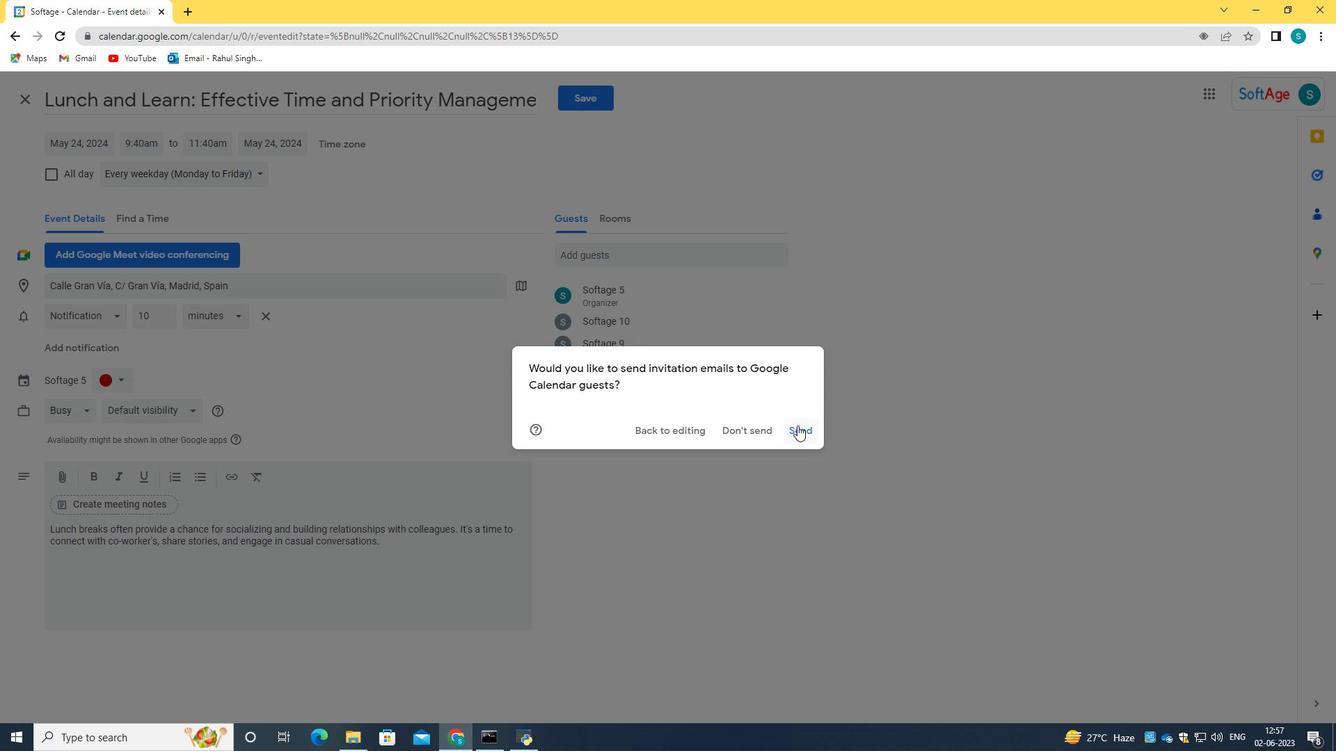 
Action: Mouse pressed left at (802, 431)
Screenshot: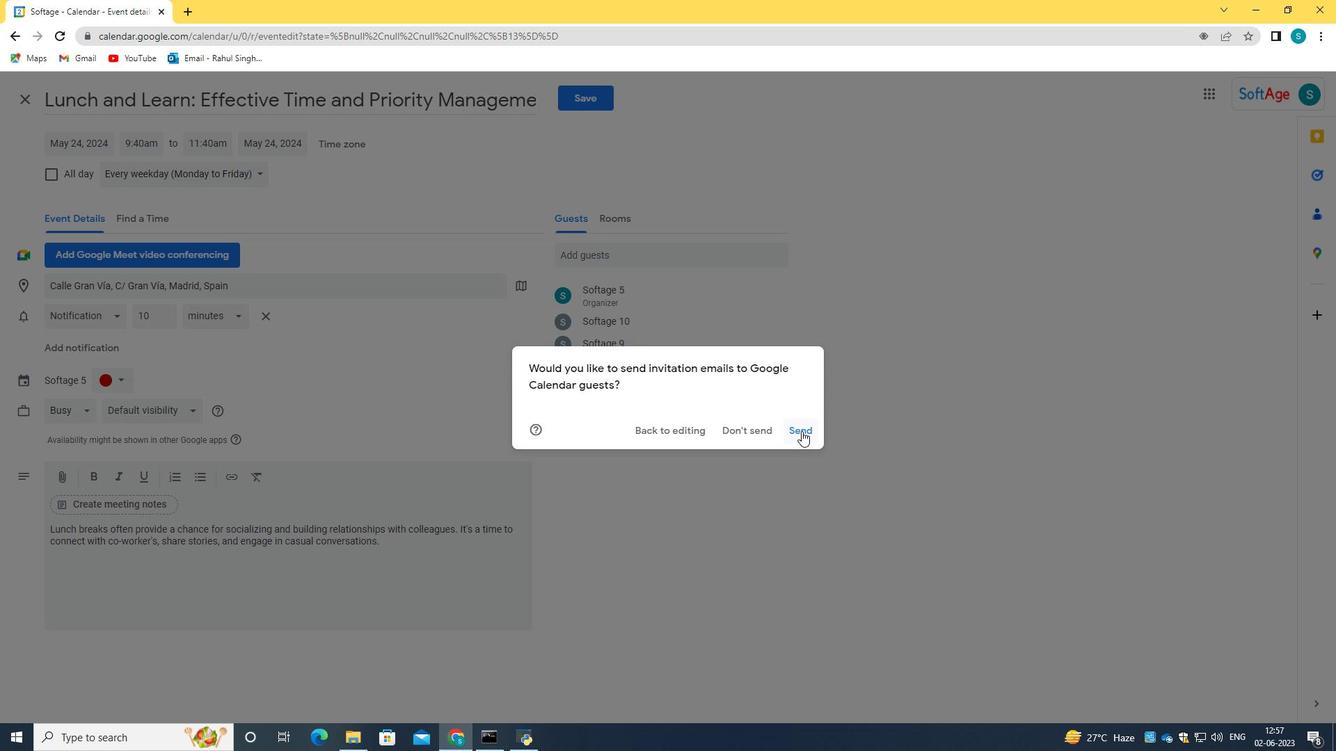 
